 Task: Look for space in Nerekhta, Russia from 4th August, 2023 to 8th August, 2023 for 1 adult in price range Rs.10000 to Rs.15000. Place can be private room with 1  bedroom having 1 bed and 1 bathroom. Property type can be flatguest house, hotel. Amenities needed are: wifi. Booking option can be shelf check-in. Required host language is English.
Action: Mouse moved to (479, 78)
Screenshot: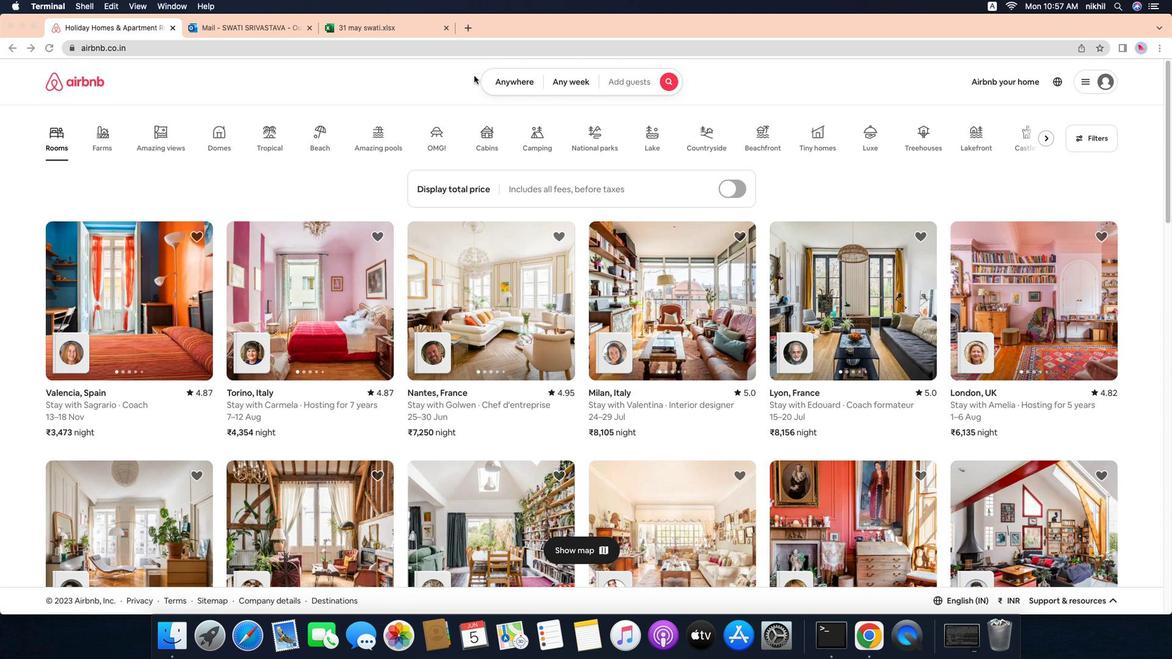 
Action: Mouse pressed left at (479, 78)
Screenshot: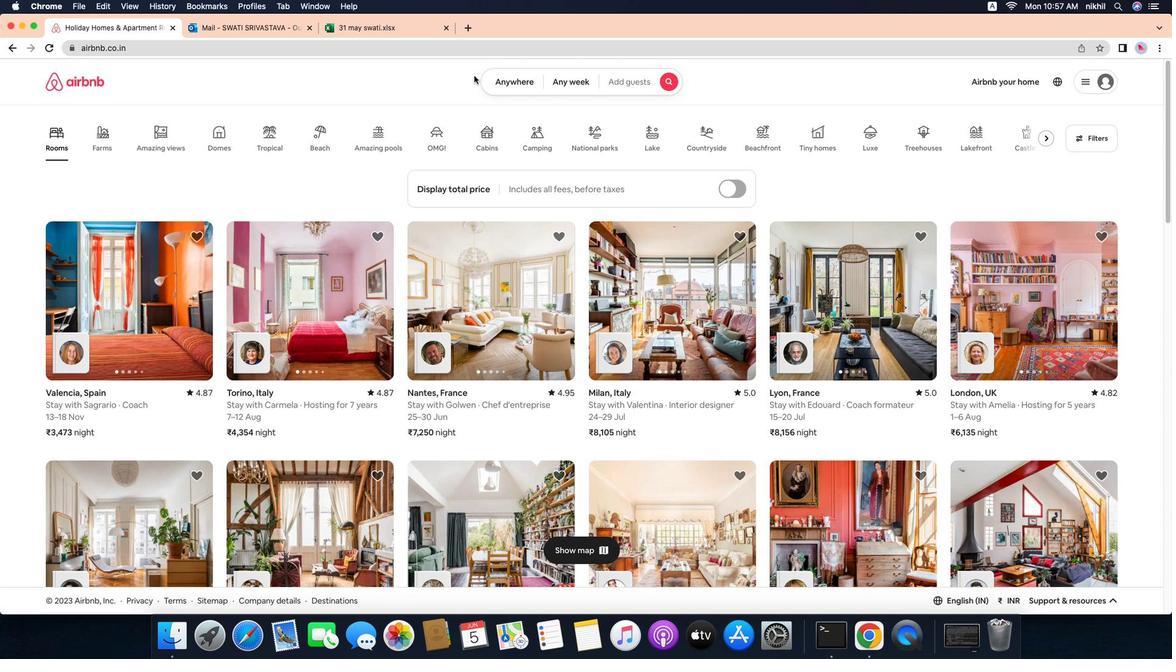 
Action: Mouse moved to (505, 82)
Screenshot: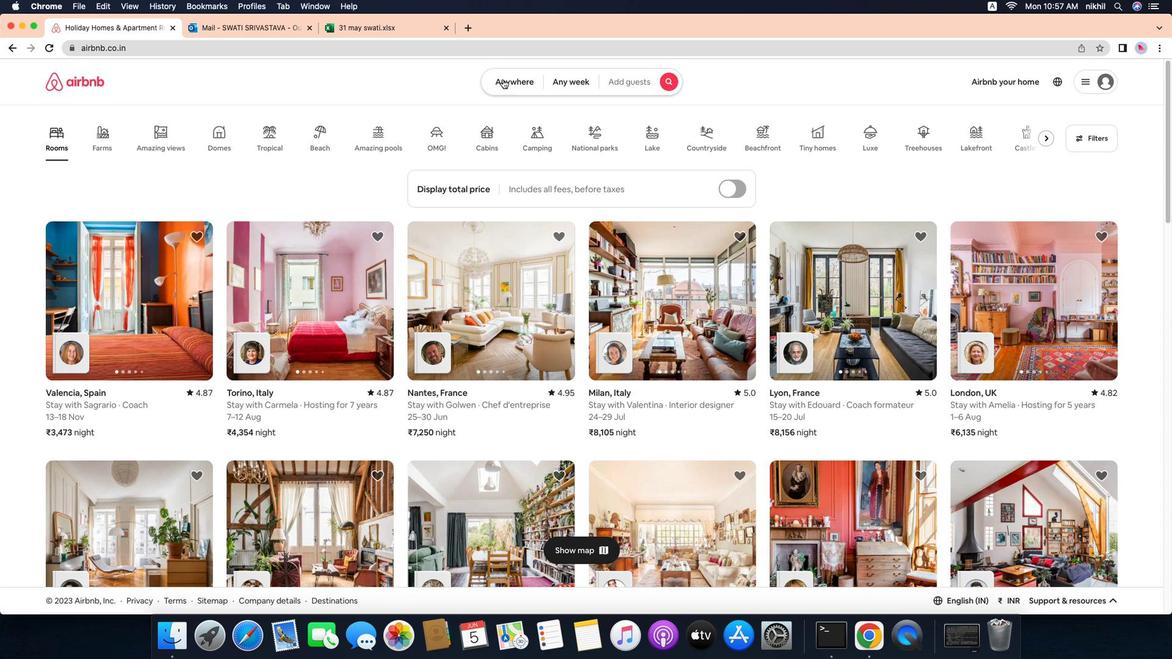 
Action: Mouse pressed left at (505, 82)
Screenshot: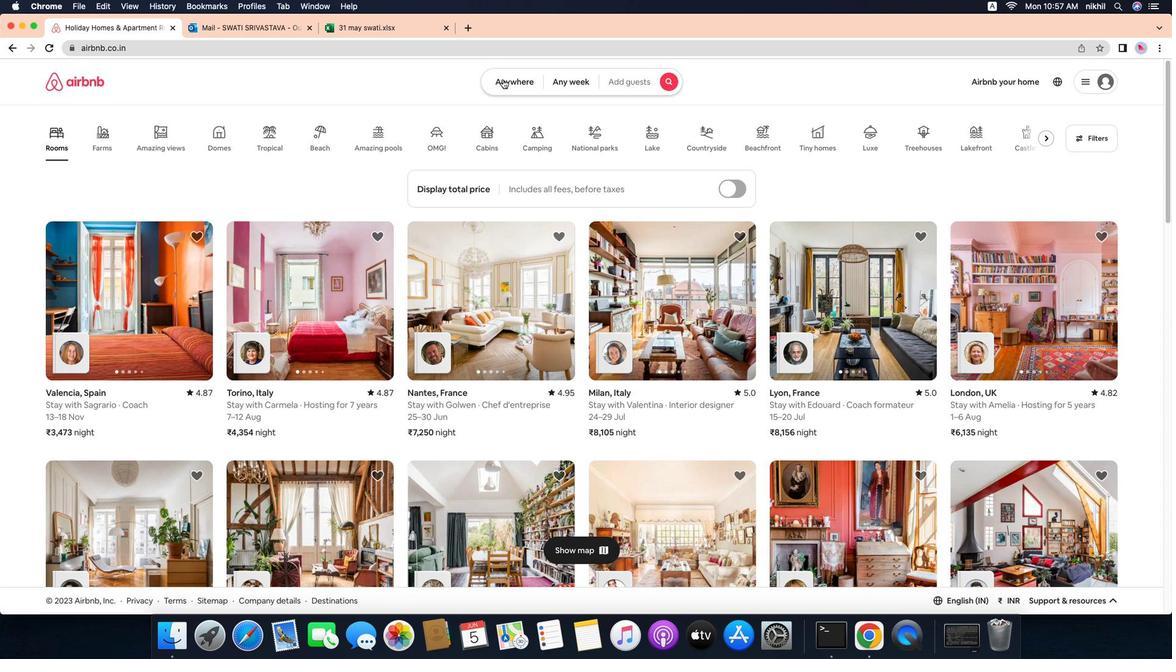 
Action: Mouse moved to (437, 134)
Screenshot: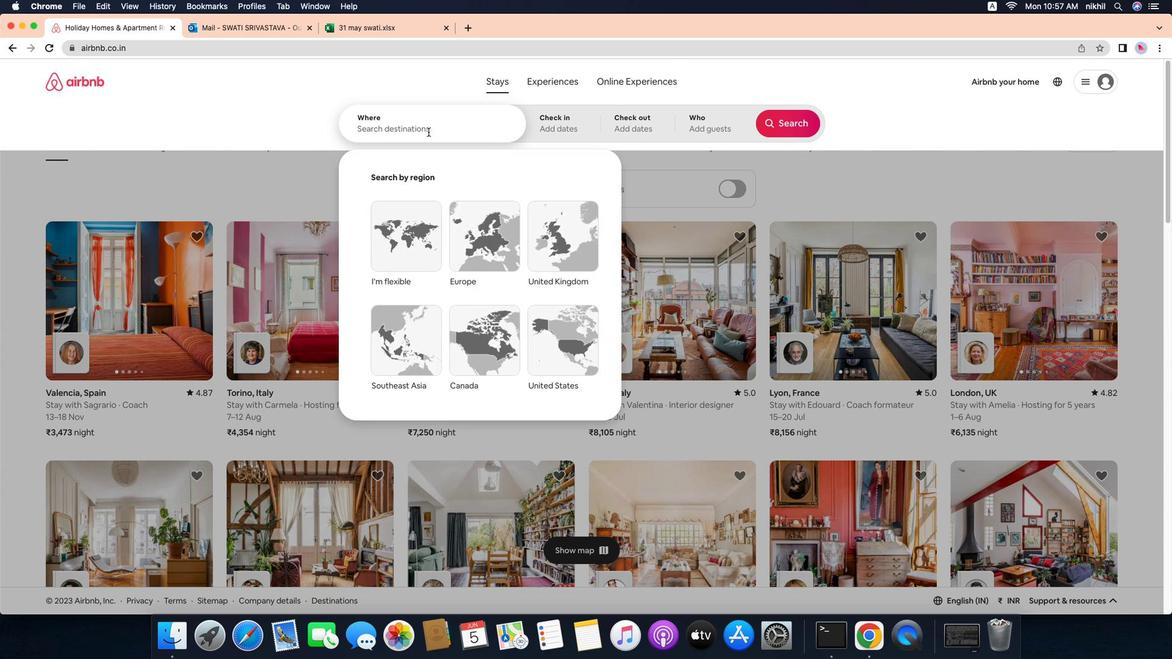 
Action: Mouse pressed left at (437, 134)
Screenshot: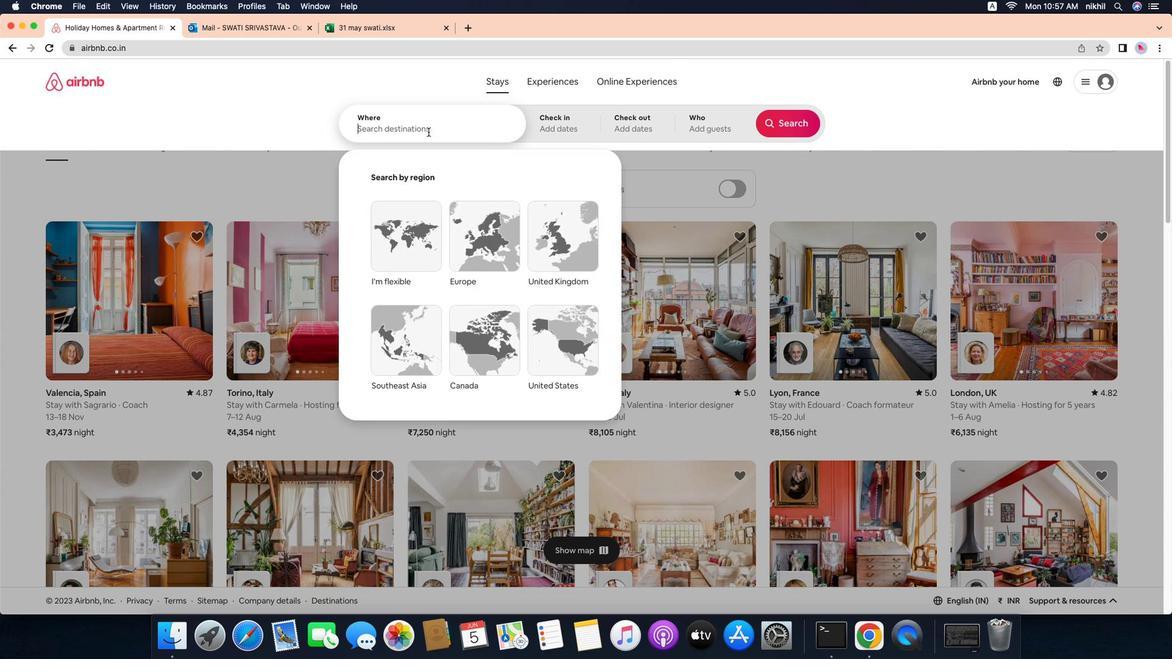 
Action: Key pressed Key.caps_lock'N'Key.caps_lock'e''r''e''k''h''t''a'','Key.spaceKey.caps_lock'R'Key.caps_lock'u''s''s''i''a'Key.enter
Screenshot: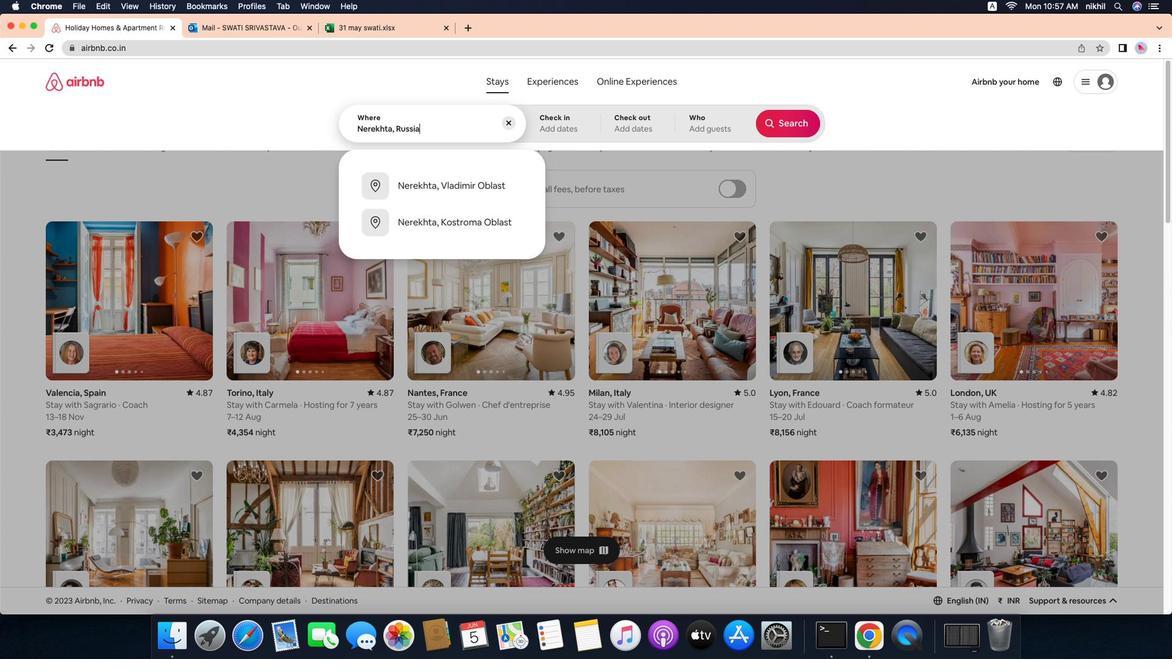 
Action: Mouse moved to (763, 213)
Screenshot: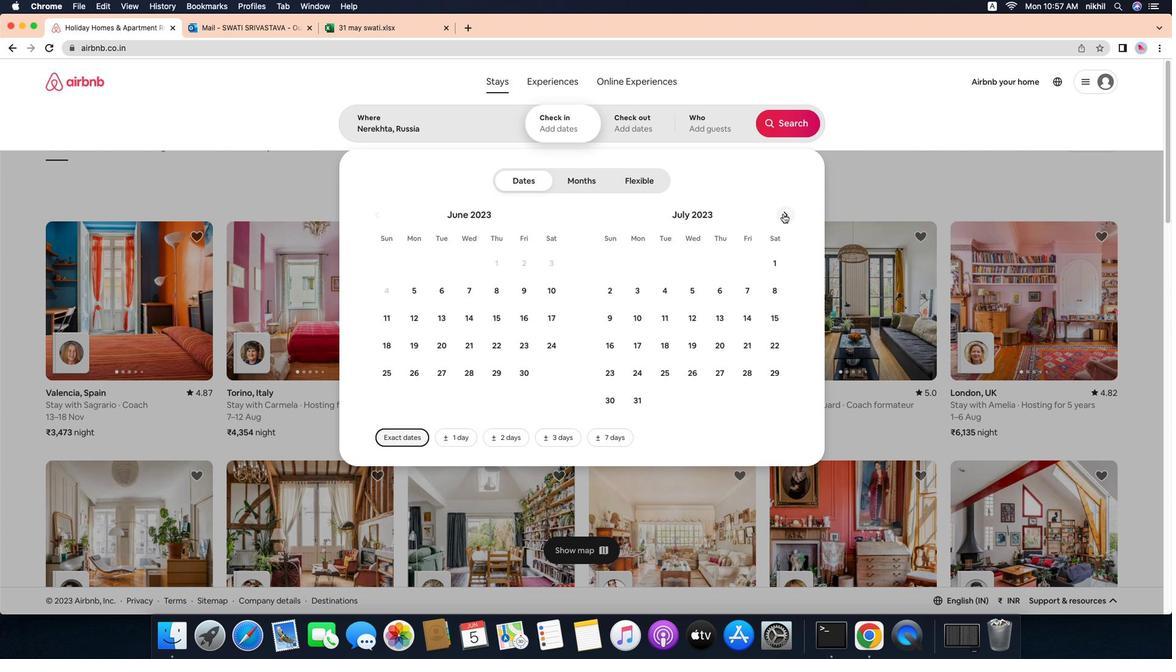
Action: Mouse pressed left at (763, 213)
Screenshot: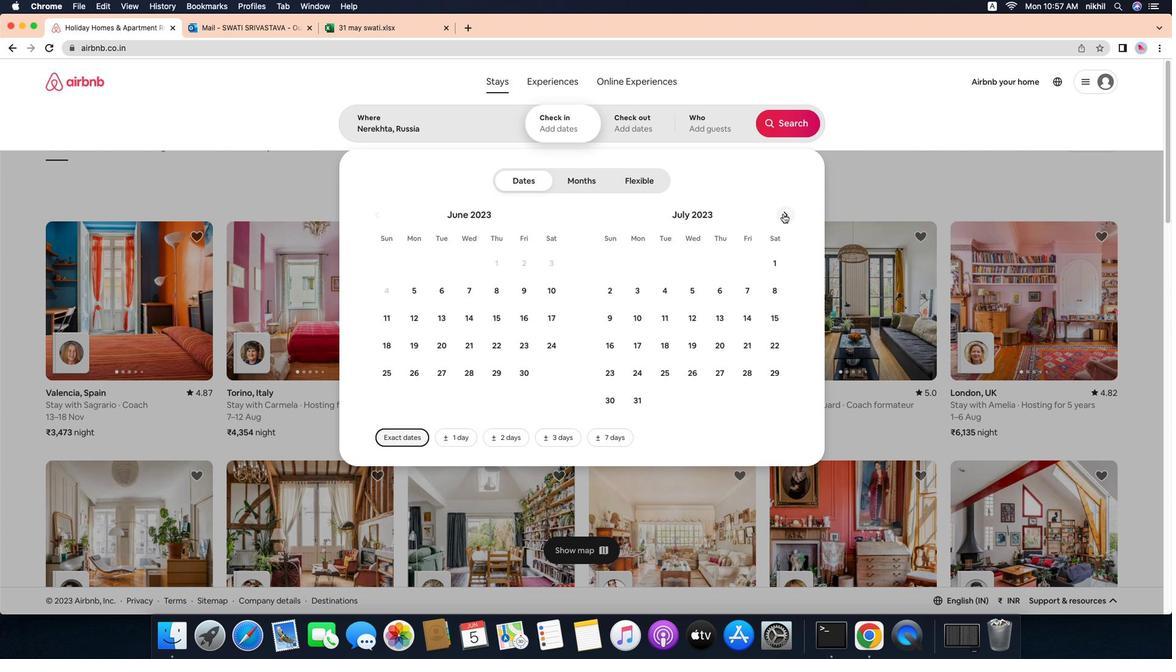 
Action: Mouse moved to (740, 255)
Screenshot: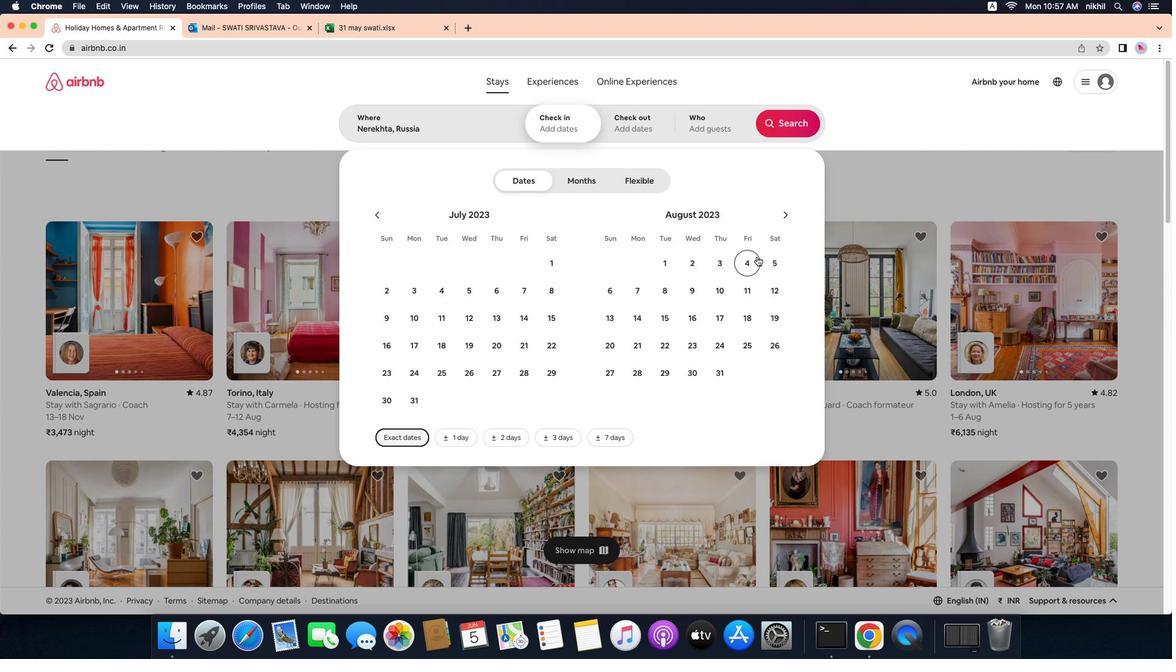 
Action: Mouse pressed left at (740, 255)
Screenshot: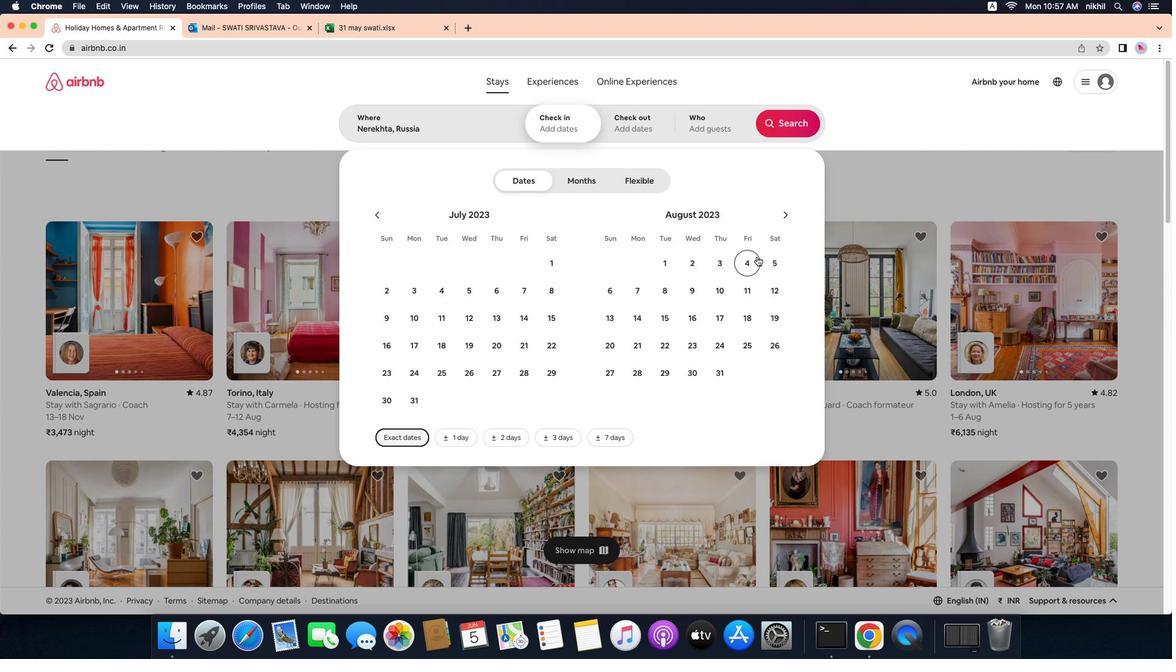 
Action: Mouse moved to (658, 289)
Screenshot: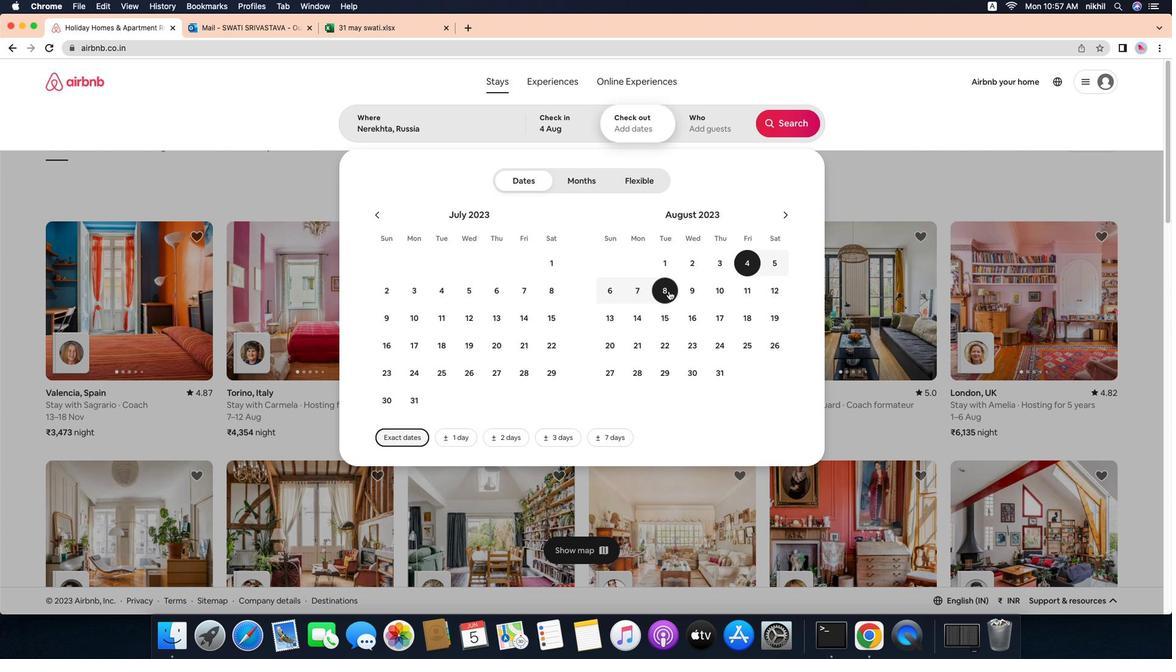 
Action: Mouse pressed left at (658, 289)
Screenshot: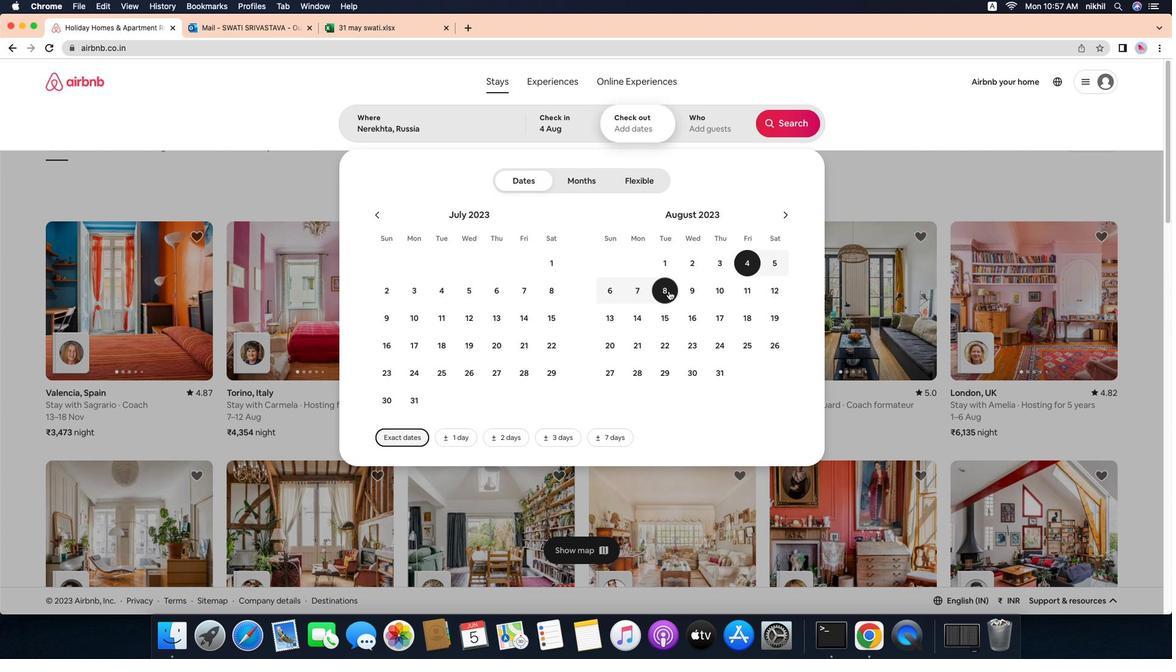 
Action: Mouse moved to (698, 125)
Screenshot: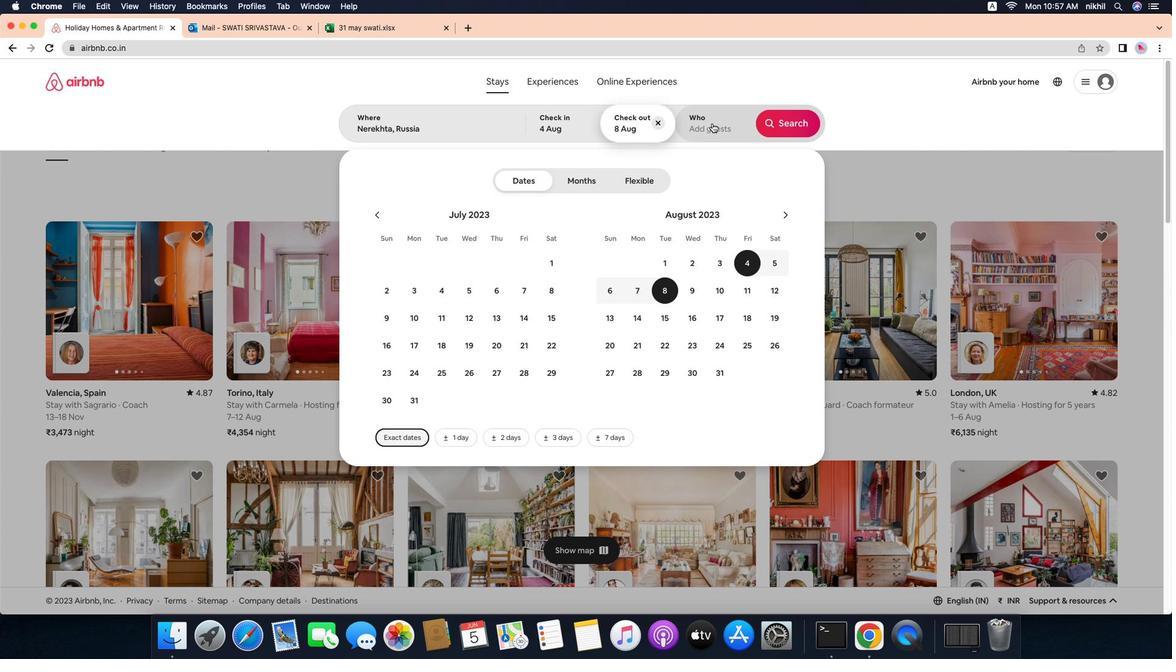 
Action: Mouse pressed left at (698, 125)
Screenshot: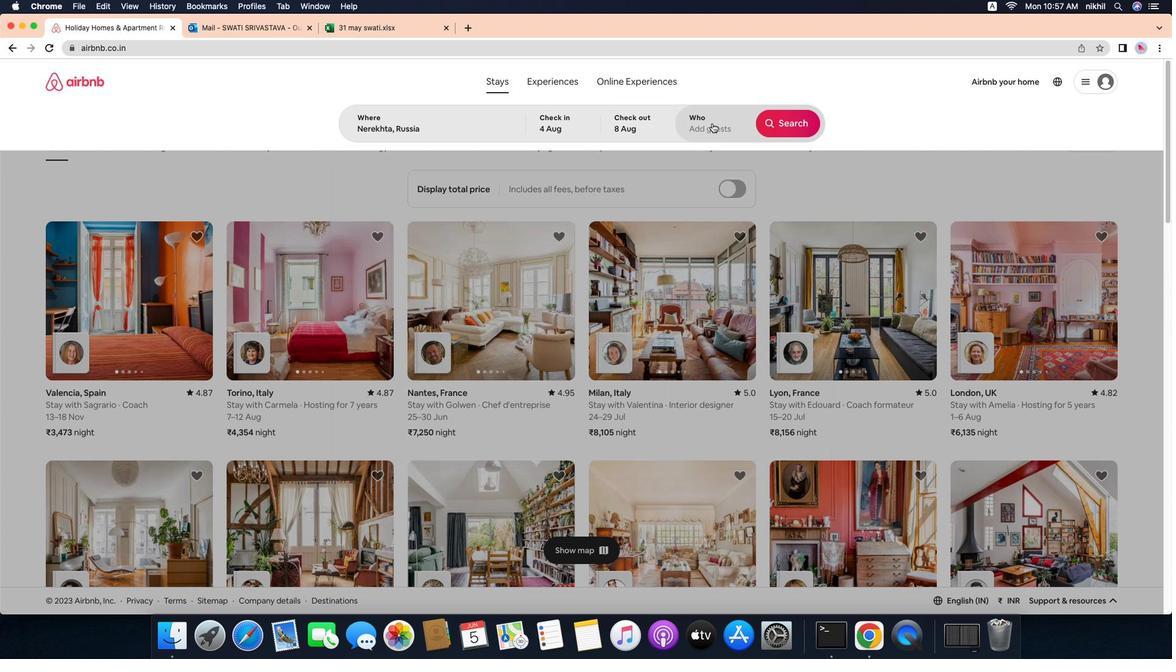 
Action: Mouse moved to (777, 185)
Screenshot: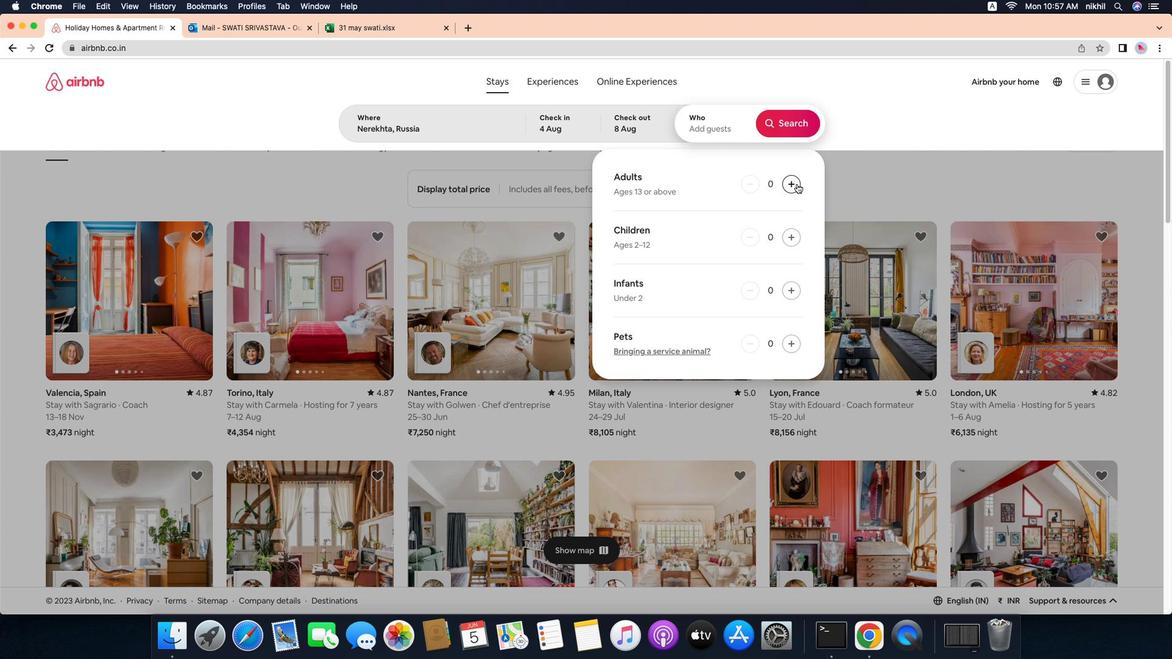 
Action: Mouse pressed left at (777, 185)
Screenshot: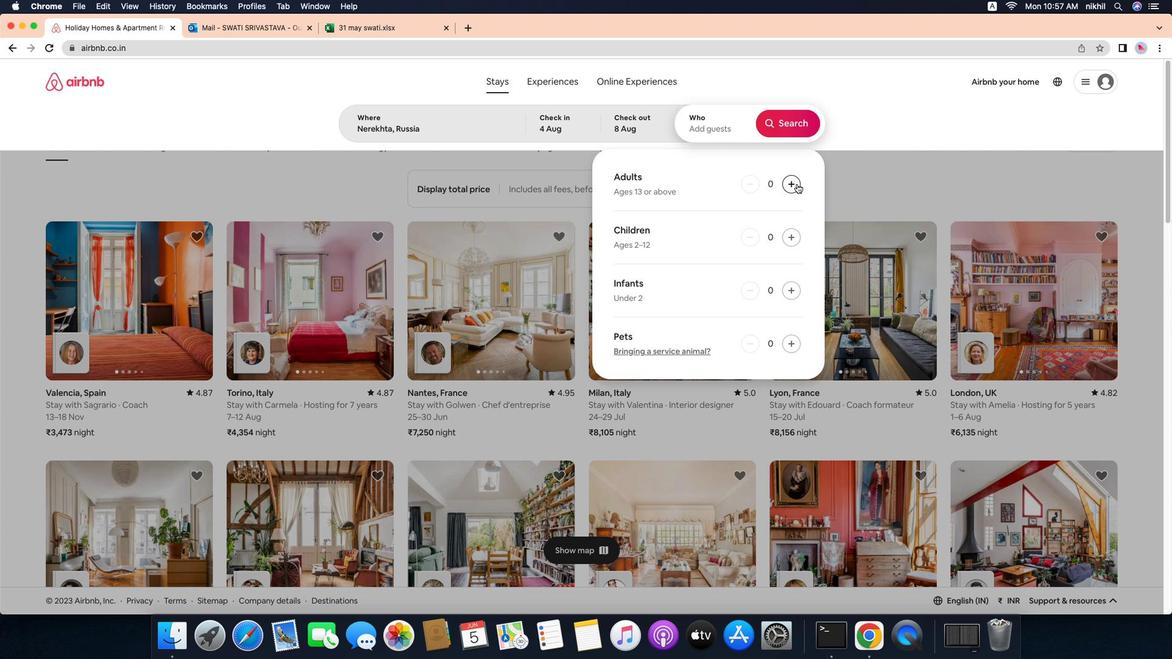 
Action: Mouse moved to (774, 128)
Screenshot: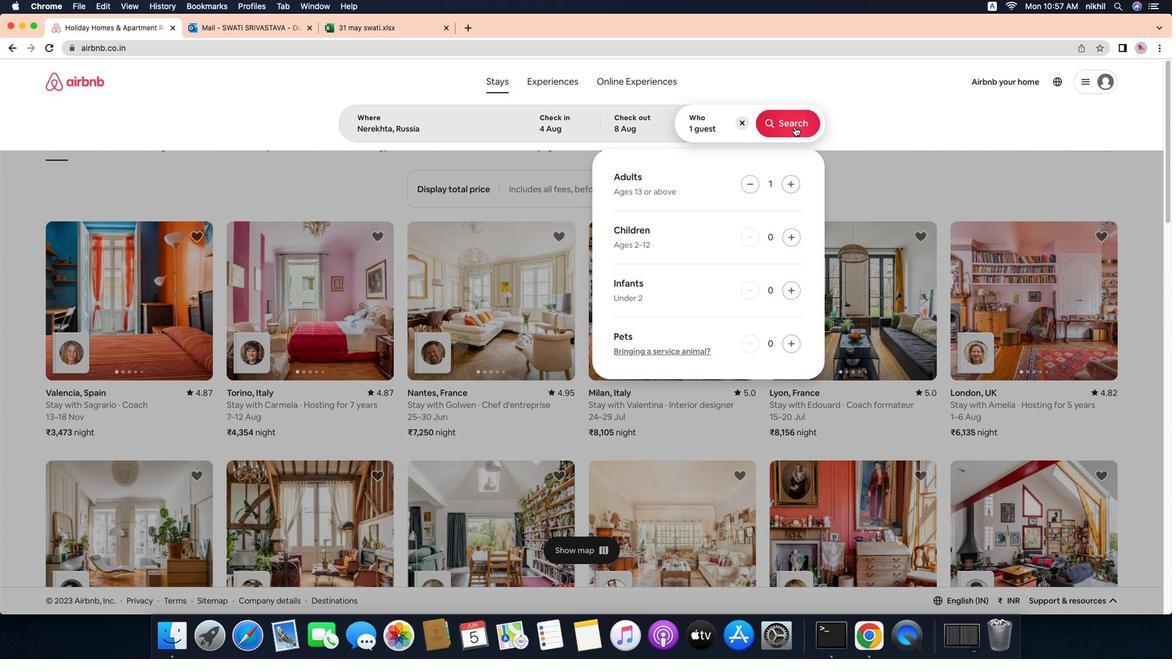 
Action: Mouse pressed left at (774, 128)
Screenshot: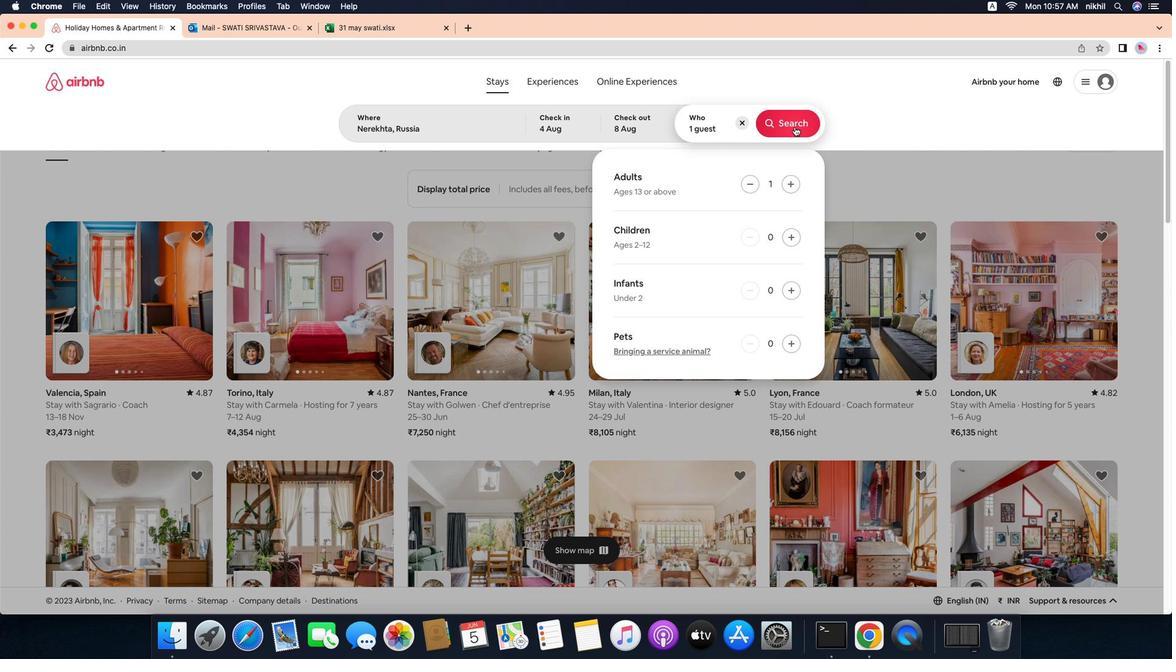 
Action: Mouse moved to (1080, 134)
Screenshot: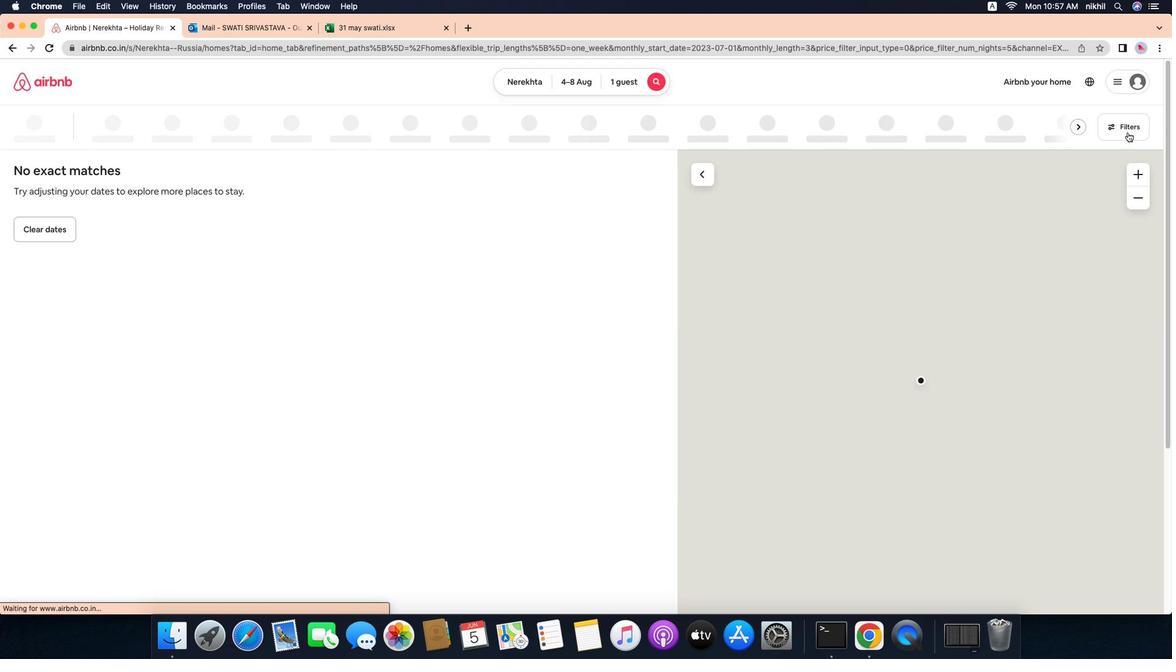 
Action: Mouse pressed left at (1080, 134)
Screenshot: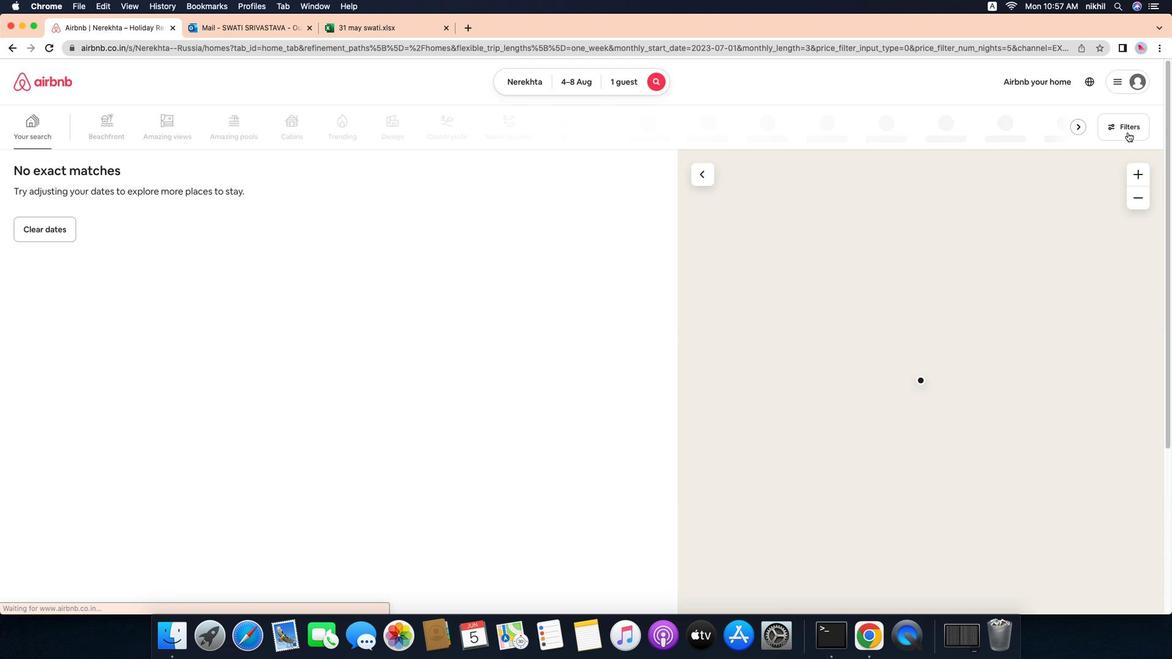 
Action: Mouse moved to (478, 397)
Screenshot: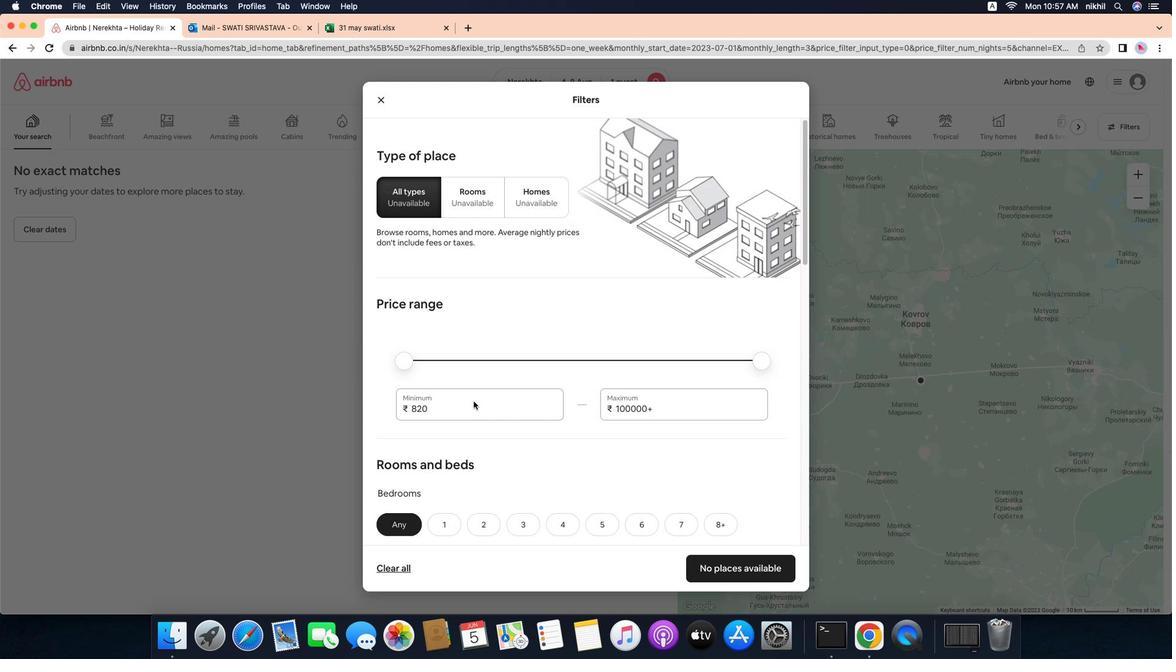 
Action: Mouse pressed left at (478, 397)
Screenshot: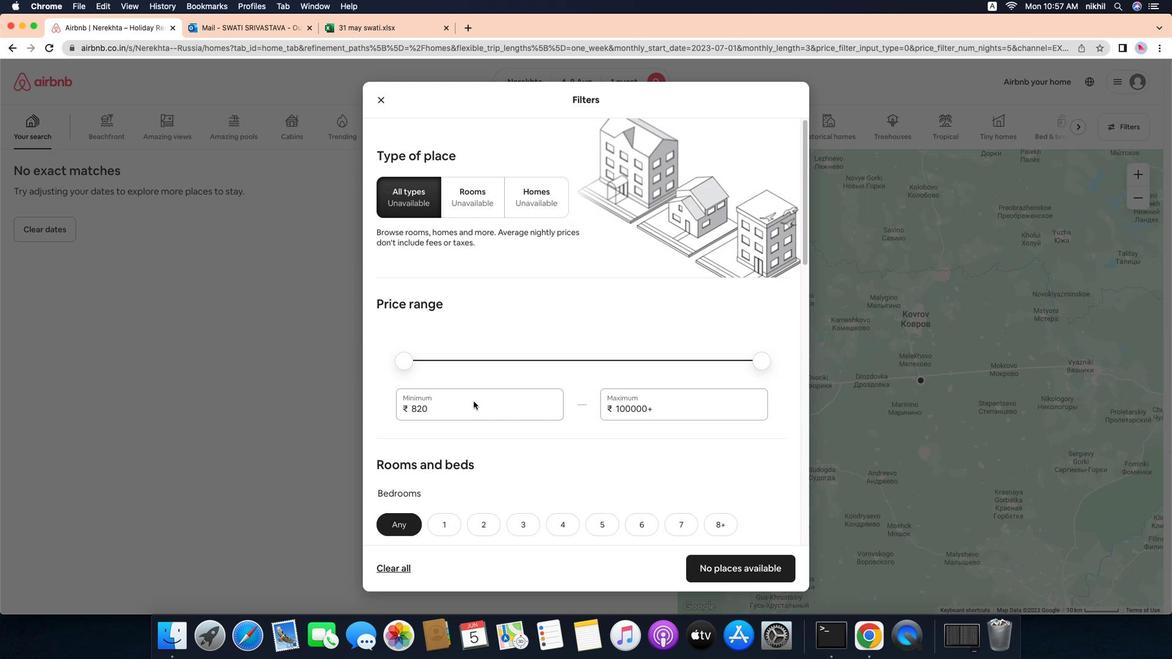 
Action: Key pressed Key.backspaceKey.backspaceKey.backspaceKey.backspaceKey.backspace'1''0''0''0''0'
Screenshot: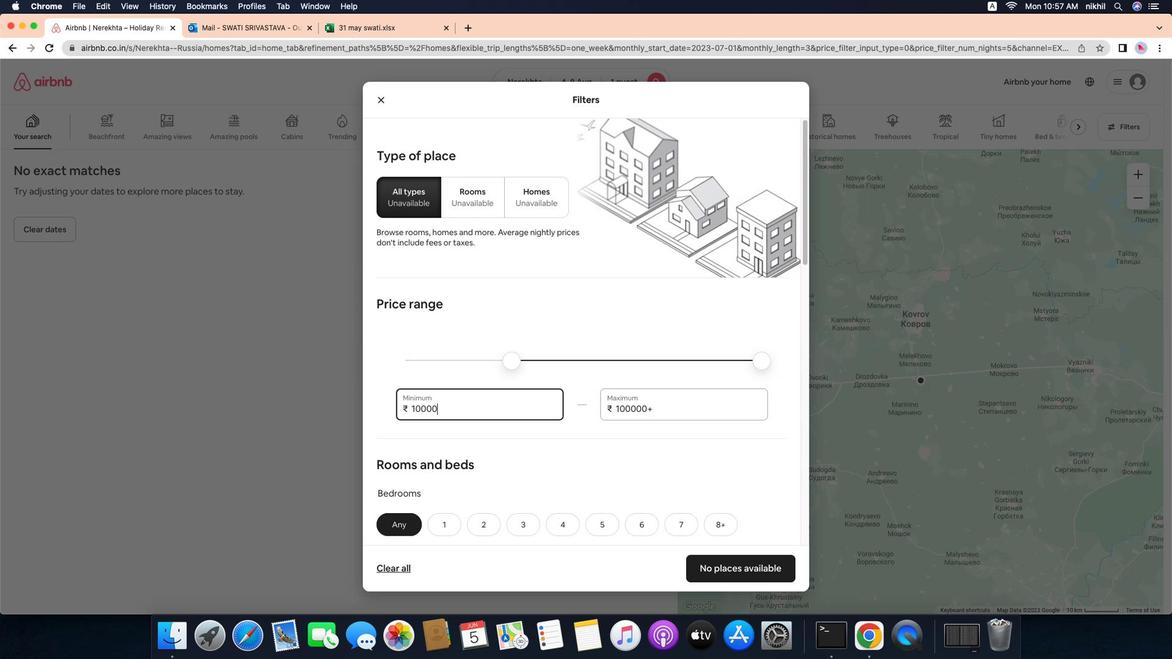 
Action: Mouse moved to (655, 408)
Screenshot: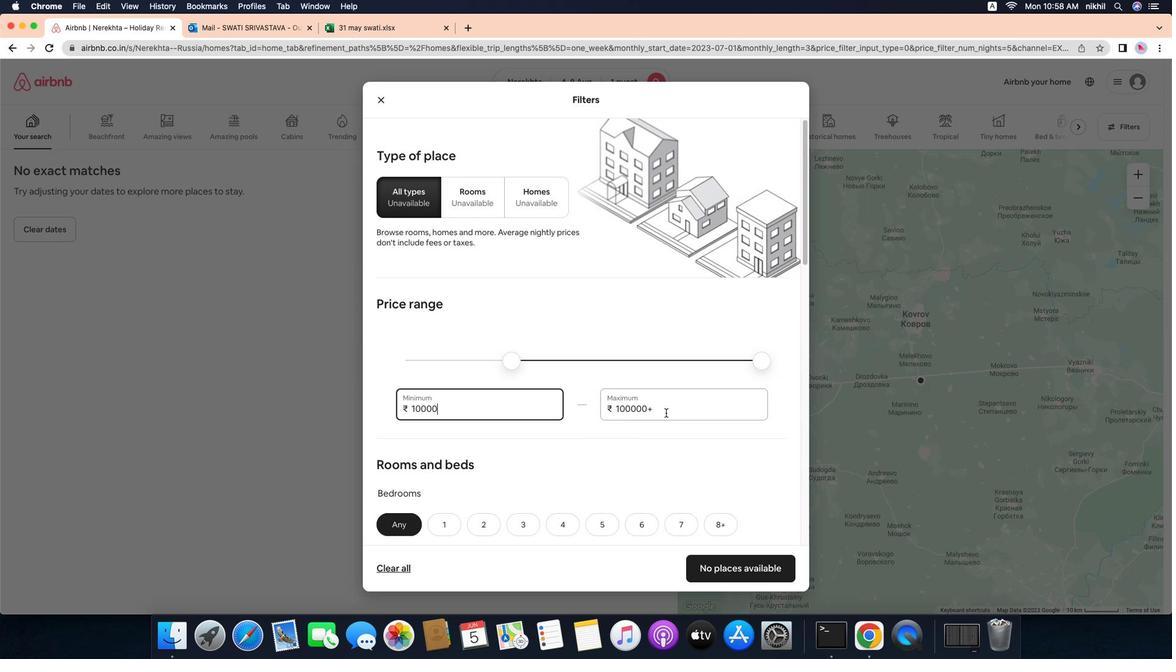 
Action: Mouse pressed left at (655, 408)
Screenshot: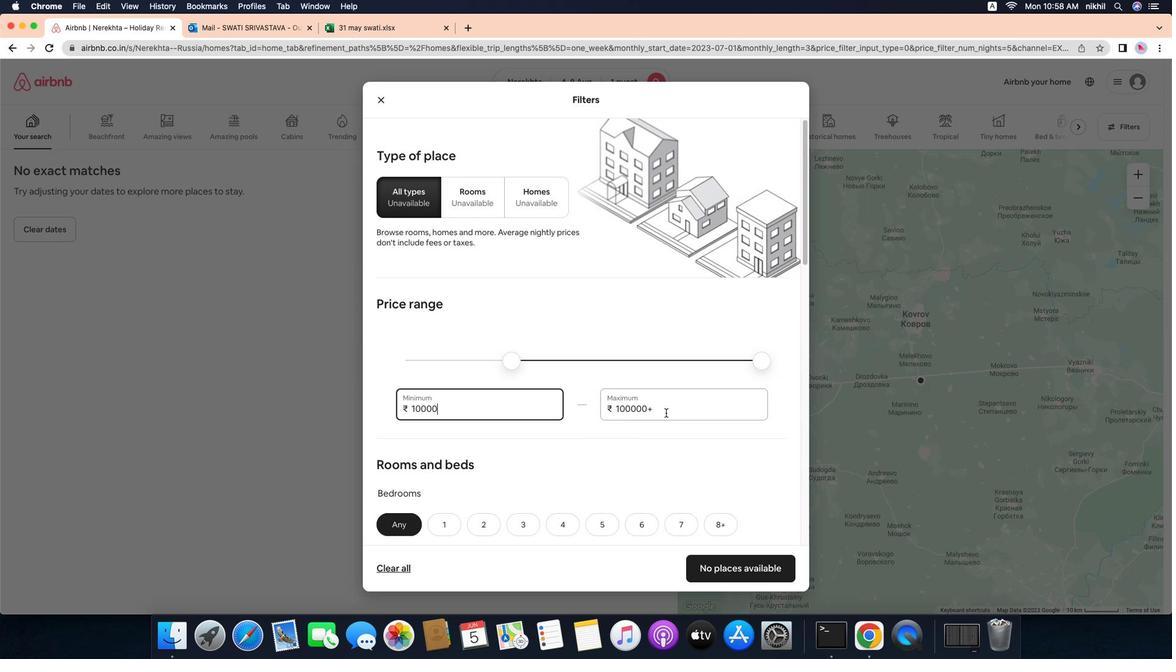 
Action: Mouse moved to (655, 408)
Screenshot: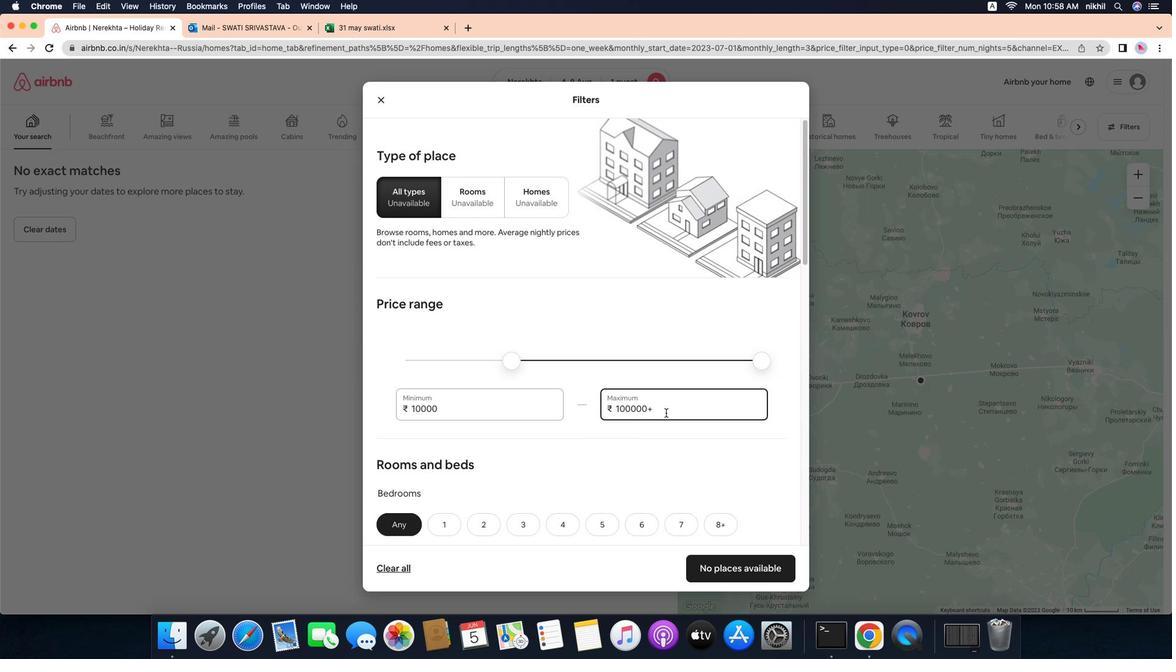 
Action: Key pressed Key.backspaceKey.backspaceKey.backspaceKey.backspaceKey.backspaceKey.backspaceKey.backspaceKey.backspace'1''5''0''0''0'
Screenshot: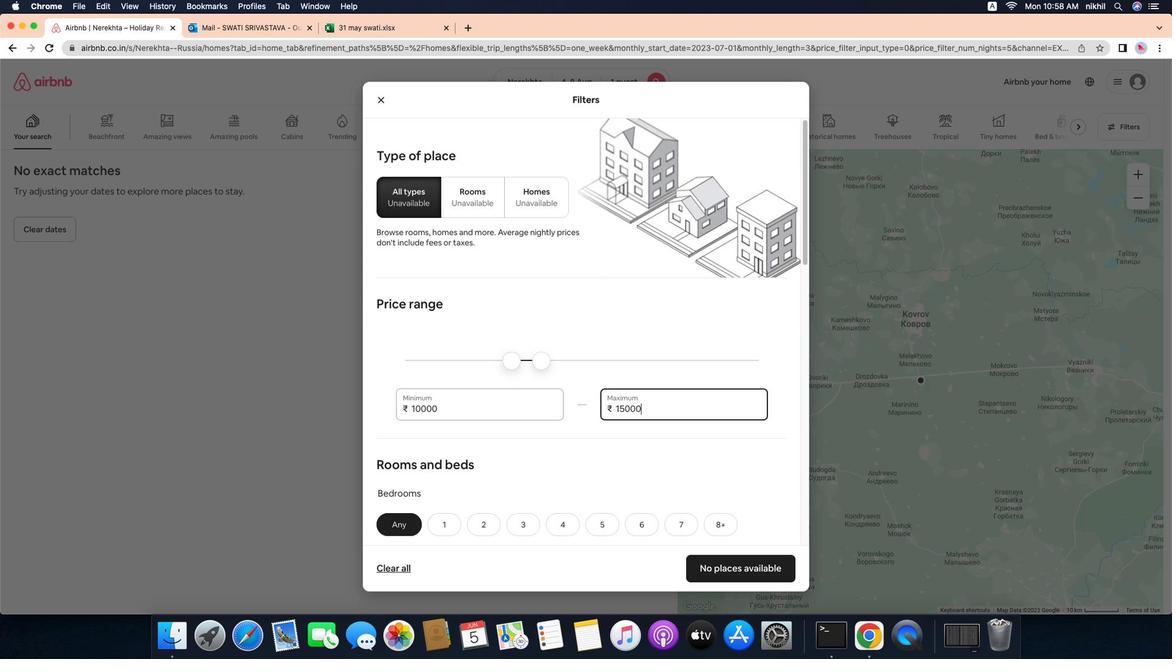 
Action: Mouse moved to (599, 412)
Screenshot: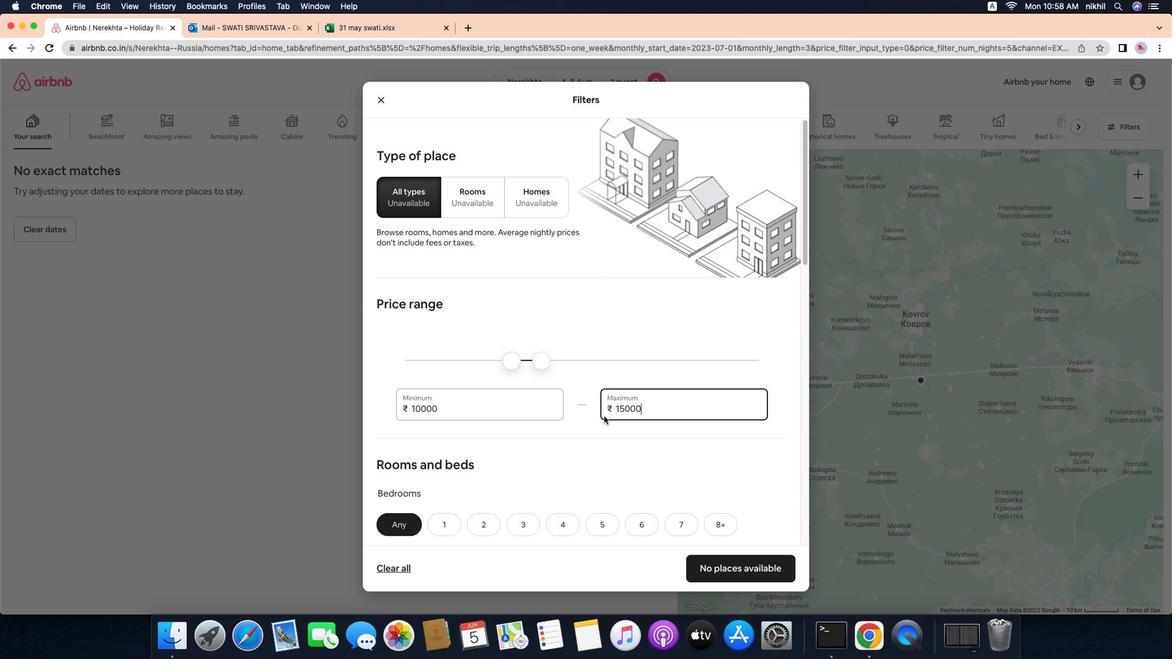 
Action: Mouse scrolled (599, 412) with delta (43, 4)
Screenshot: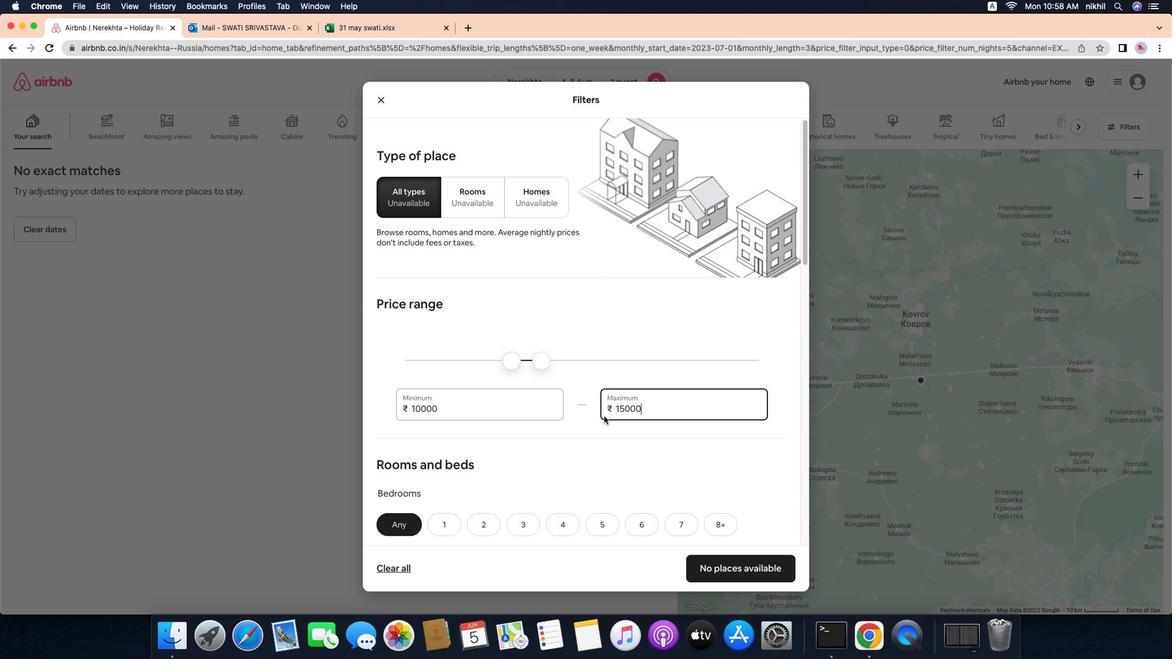 
Action: Mouse scrolled (599, 412) with delta (43, 4)
Screenshot: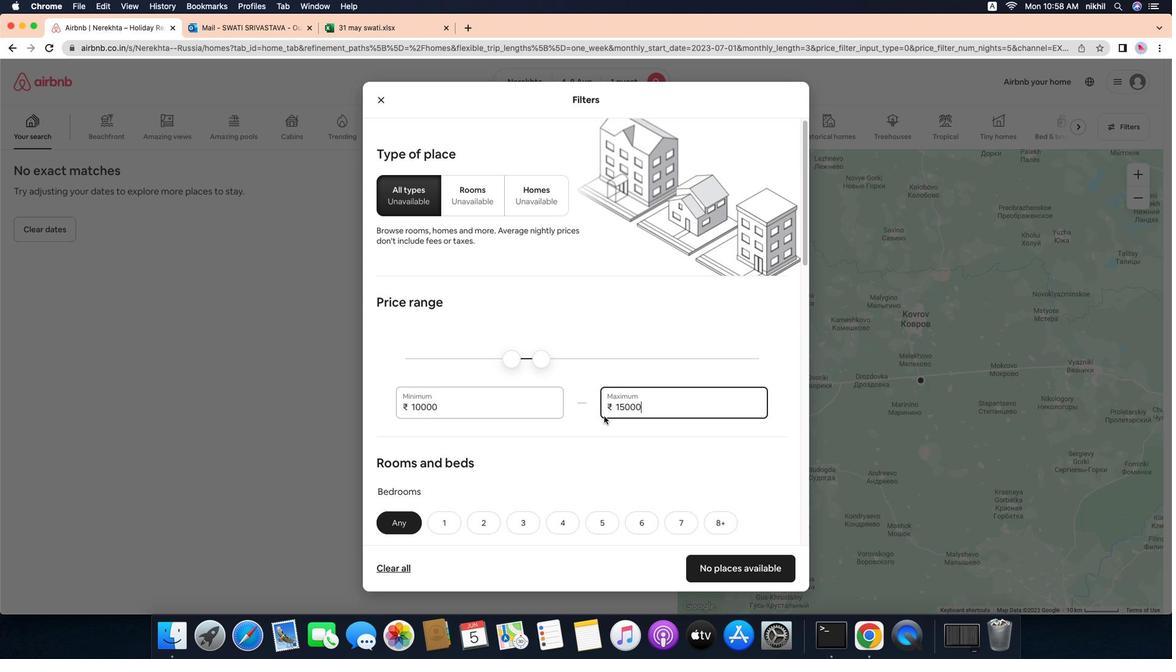 
Action: Mouse scrolled (599, 412) with delta (43, 3)
Screenshot: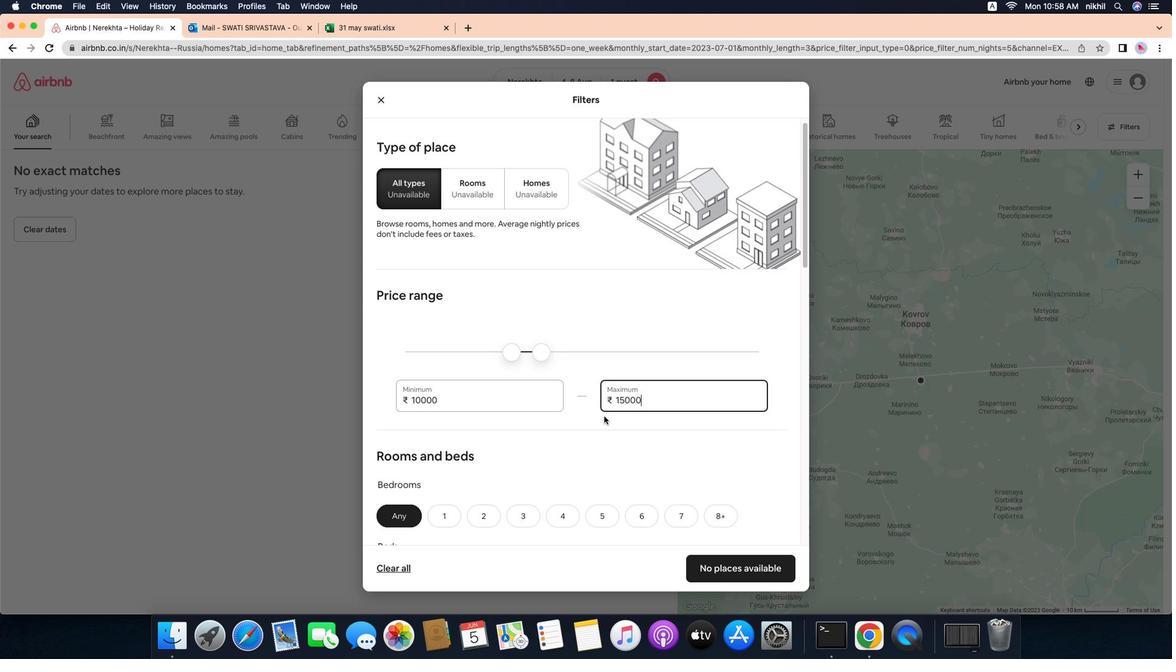 
Action: Mouse scrolled (599, 412) with delta (43, 2)
Screenshot: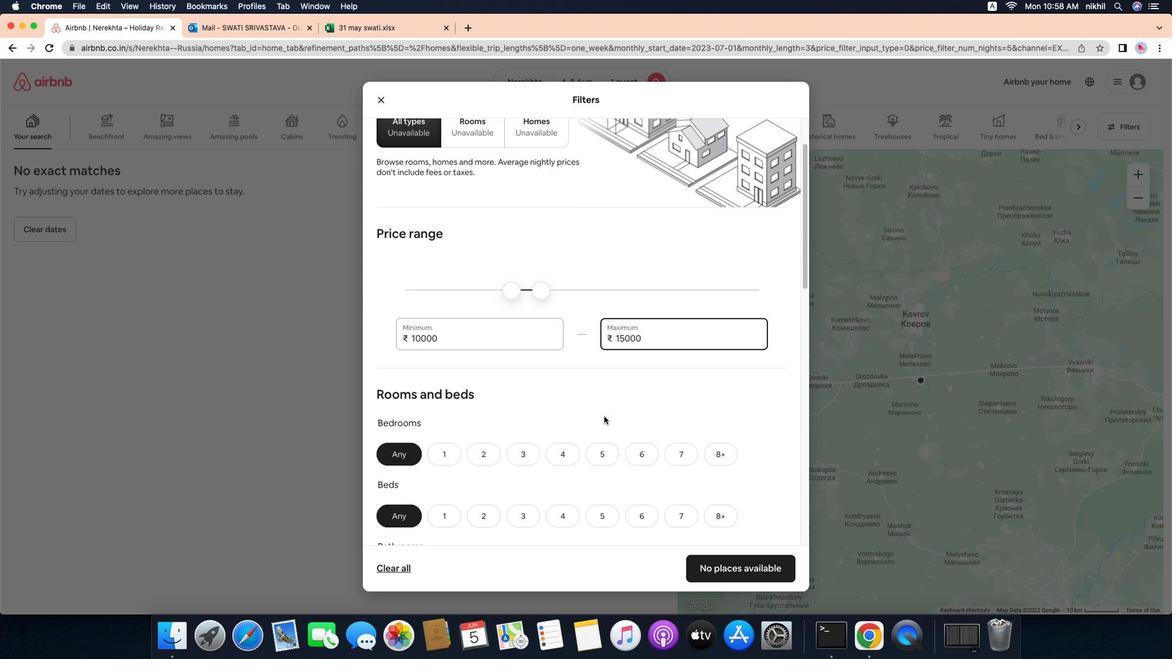 
Action: Mouse moved to (458, 324)
Screenshot: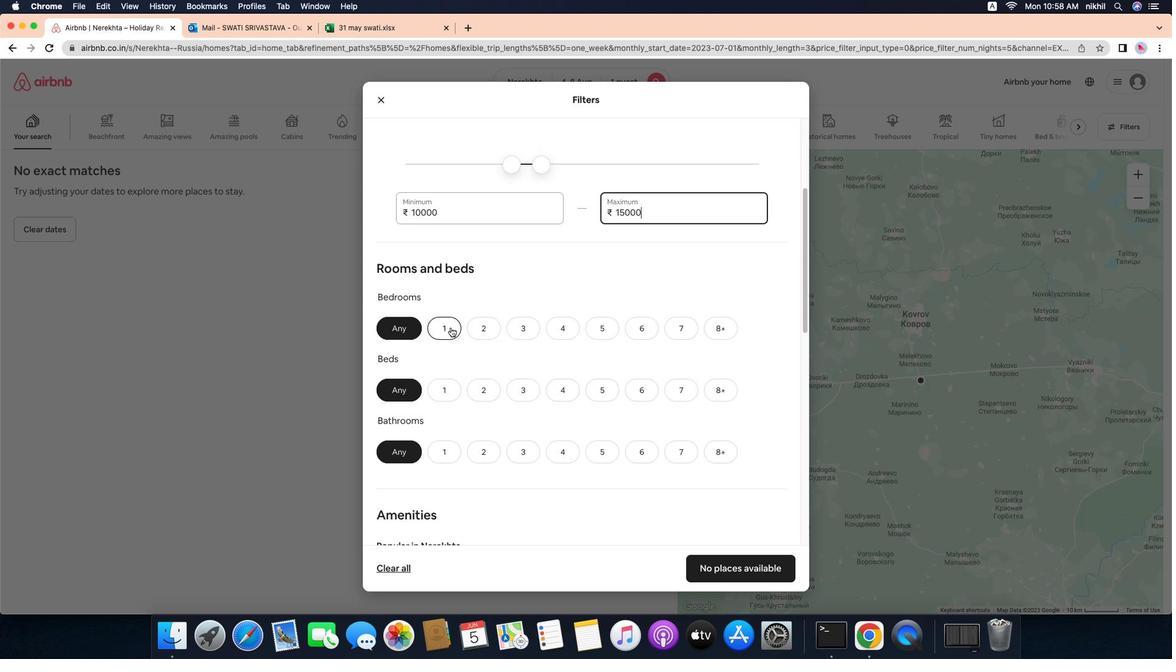 
Action: Mouse pressed left at (458, 324)
Screenshot: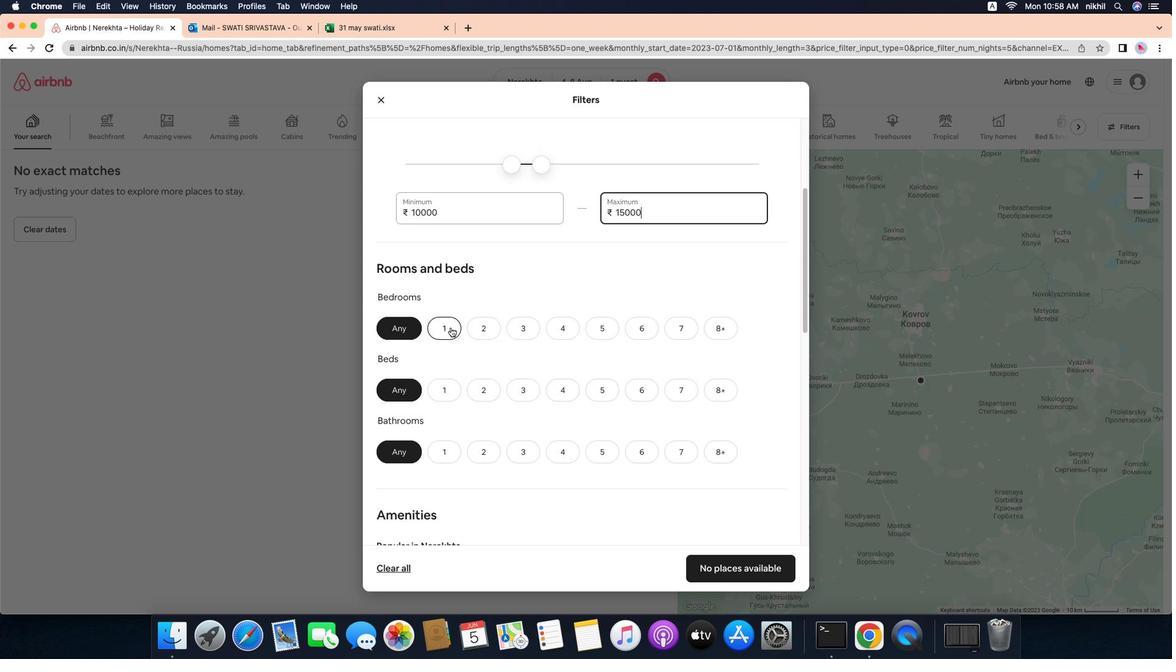 
Action: Mouse moved to (443, 388)
Screenshot: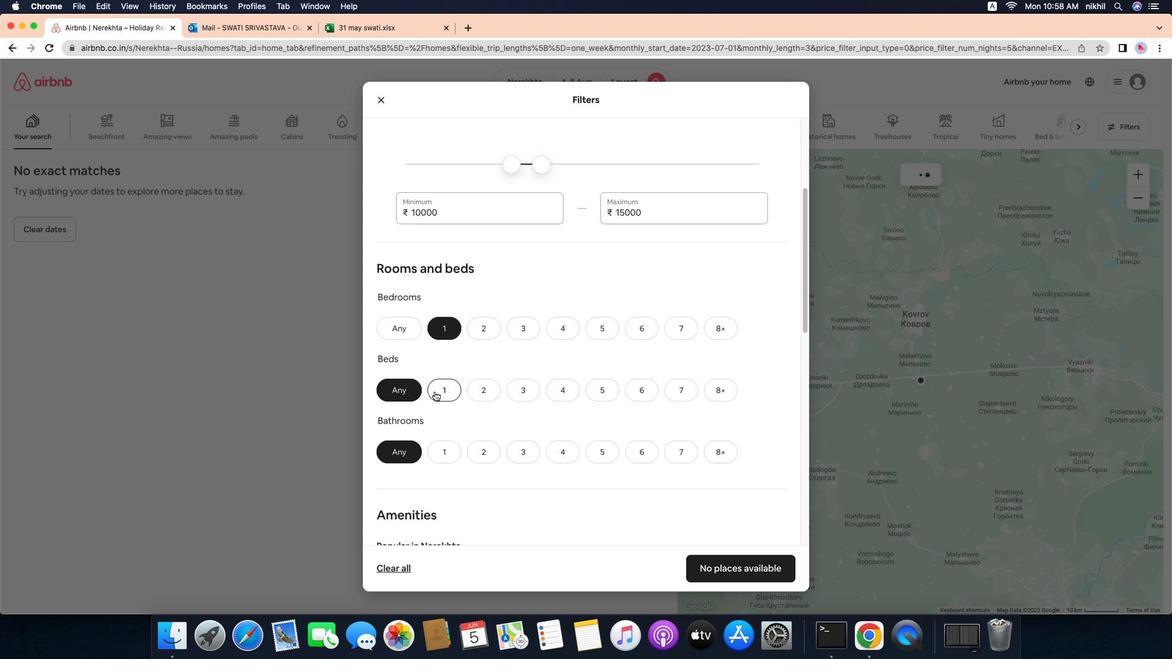 
Action: Mouse pressed left at (443, 388)
Screenshot: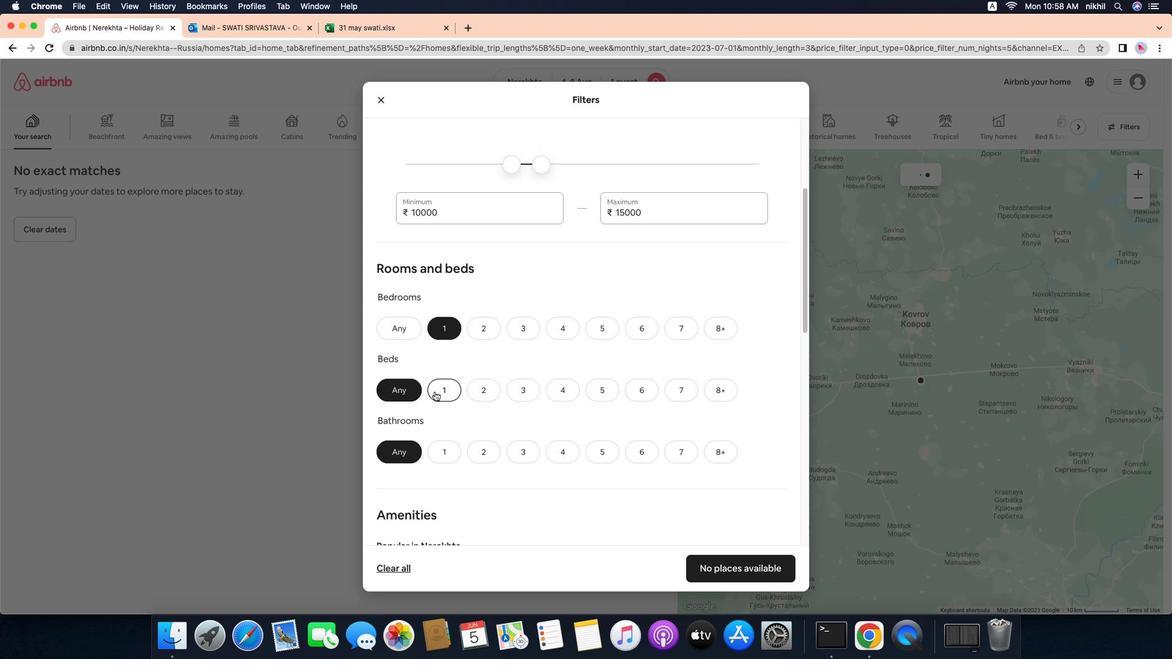 
Action: Mouse moved to (459, 444)
Screenshot: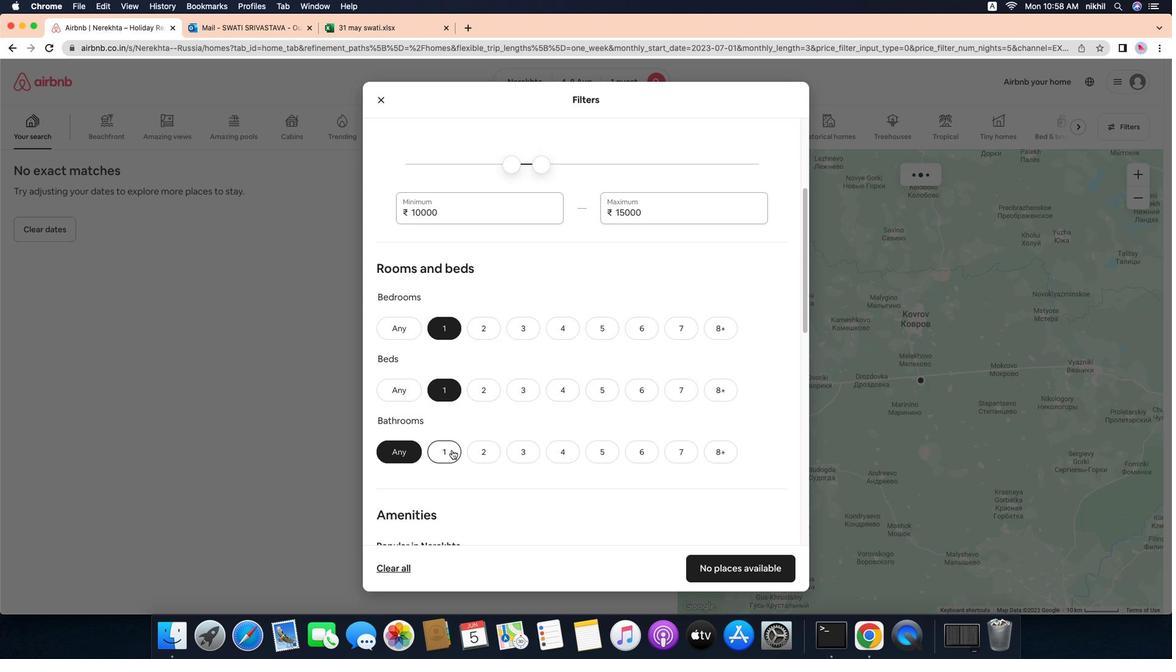 
Action: Mouse pressed left at (459, 444)
Screenshot: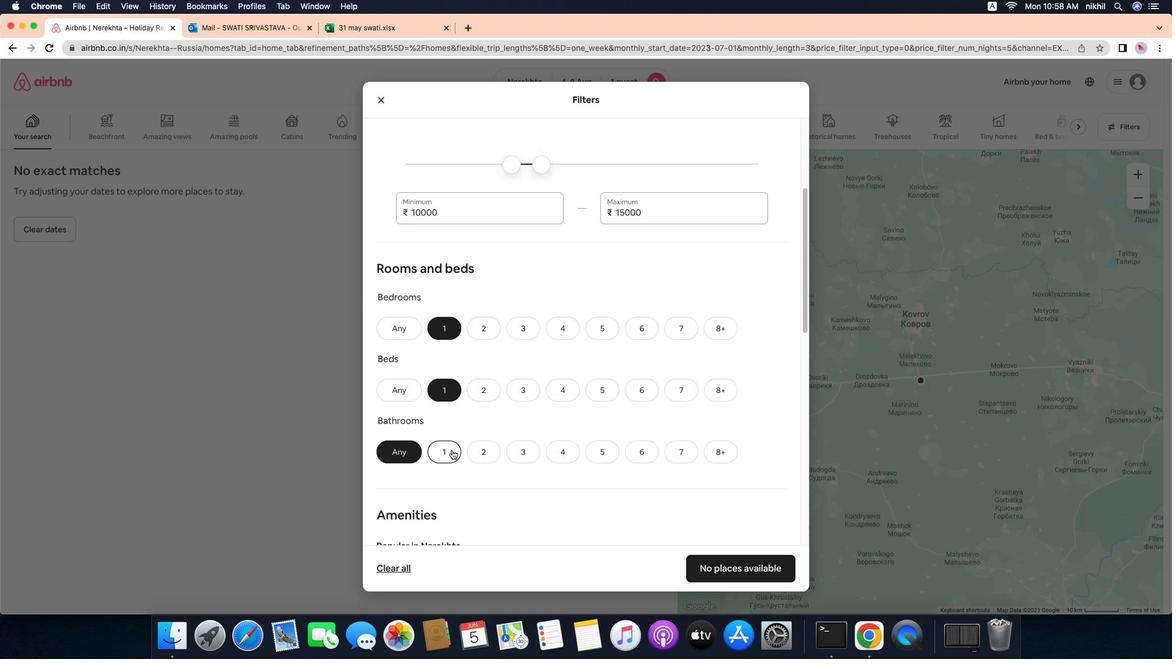 
Action: Mouse moved to (561, 425)
Screenshot: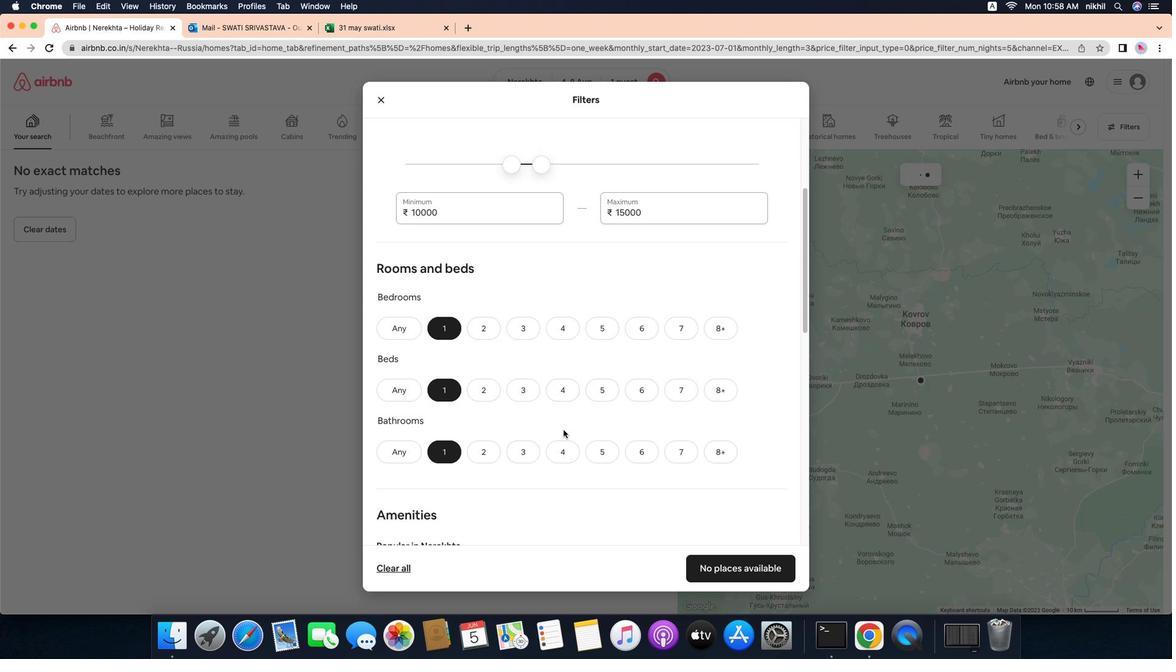 
Action: Mouse scrolled (561, 425) with delta (43, 4)
Screenshot: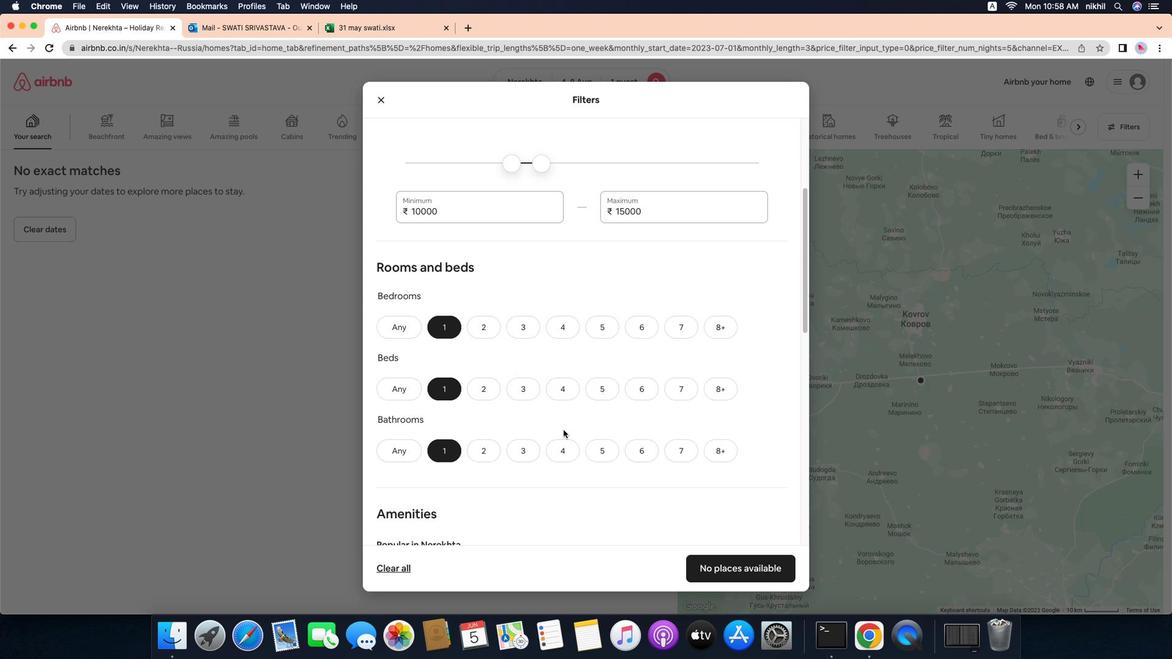 
Action: Mouse scrolled (561, 425) with delta (43, 4)
Screenshot: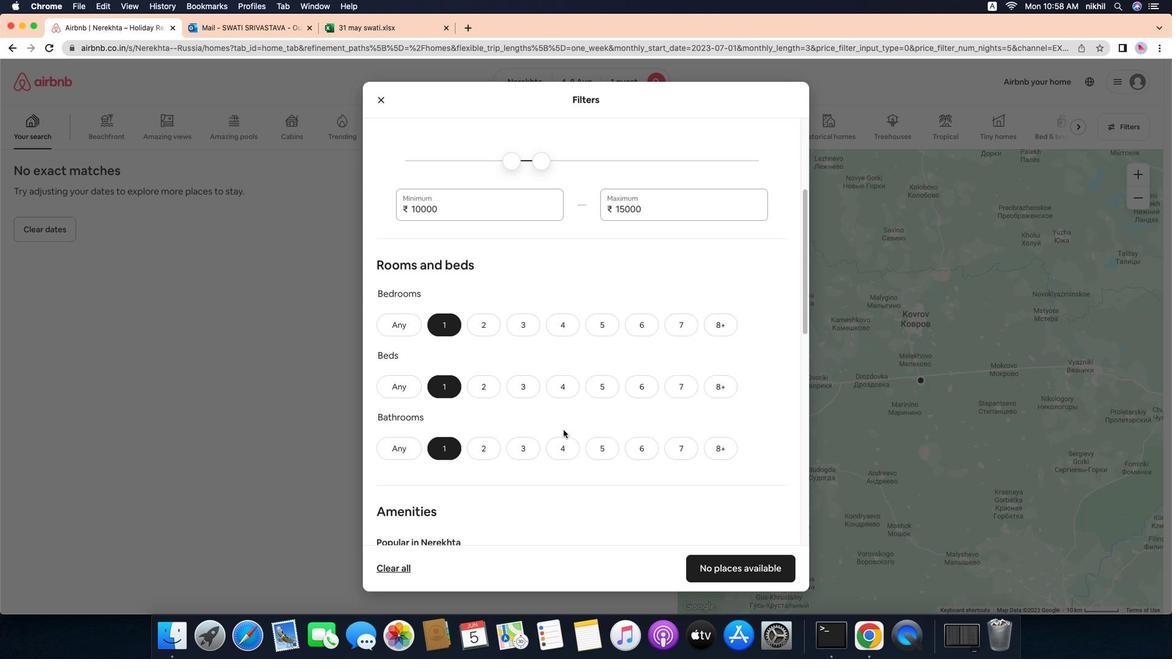
Action: Mouse scrolled (561, 425) with delta (43, 3)
Screenshot: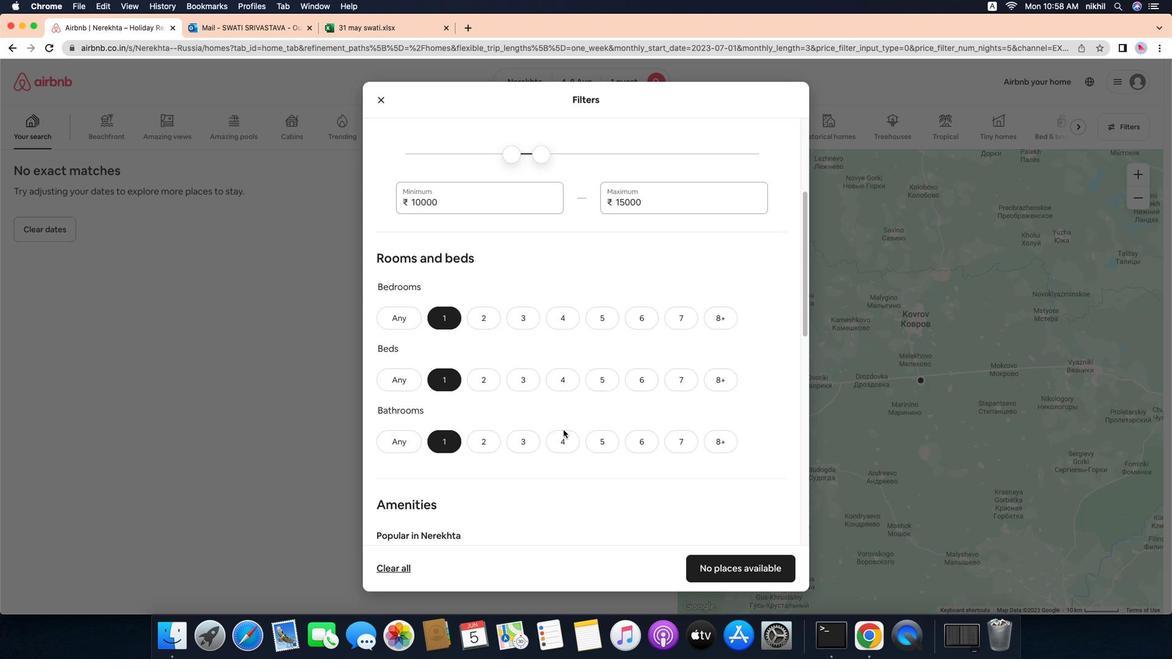 
Action: Mouse scrolled (561, 425) with delta (43, 4)
Screenshot: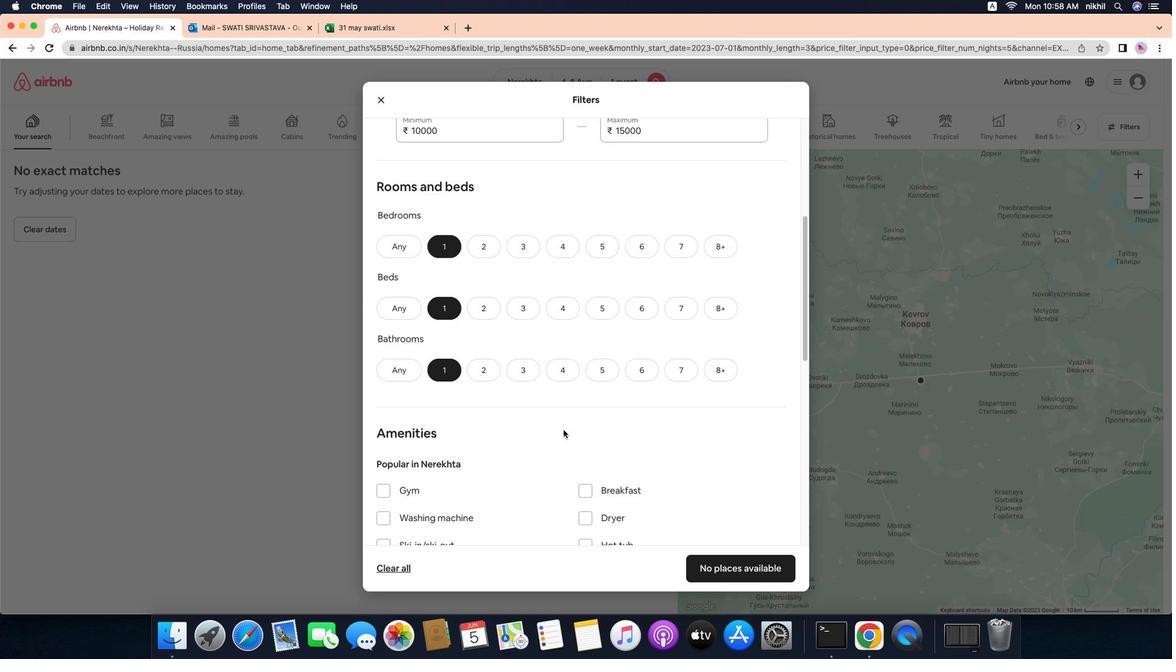 
Action: Mouse scrolled (561, 425) with delta (43, 4)
Screenshot: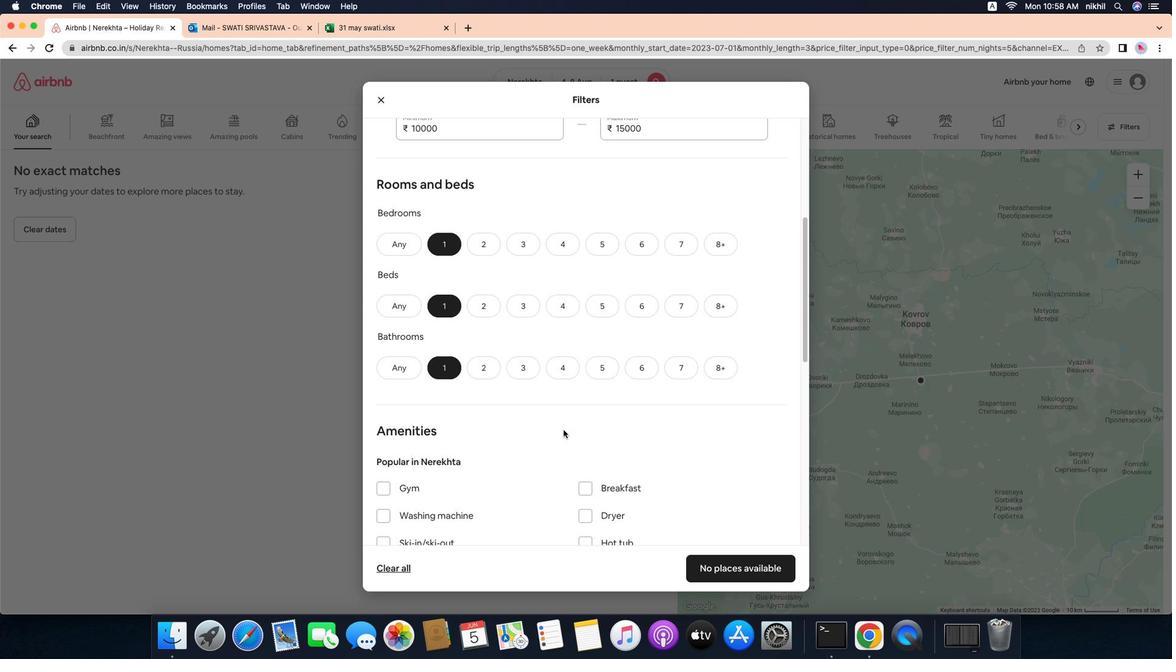 
Action: Mouse scrolled (561, 425) with delta (43, 4)
Screenshot: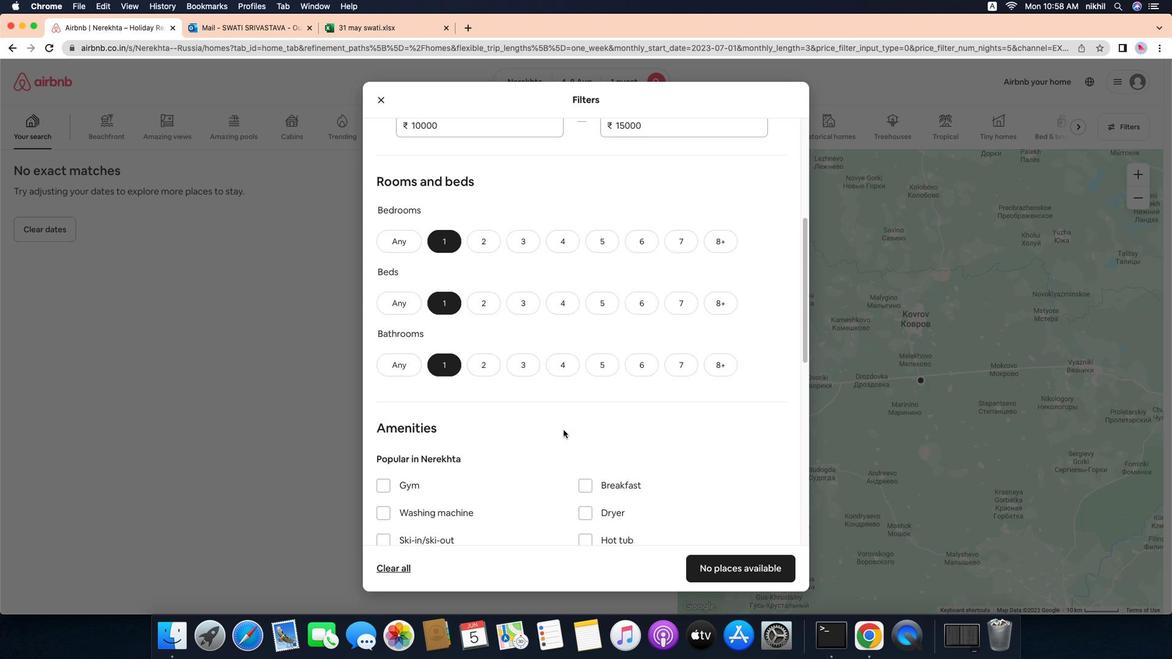 
Action: Mouse scrolled (561, 425) with delta (43, 4)
Screenshot: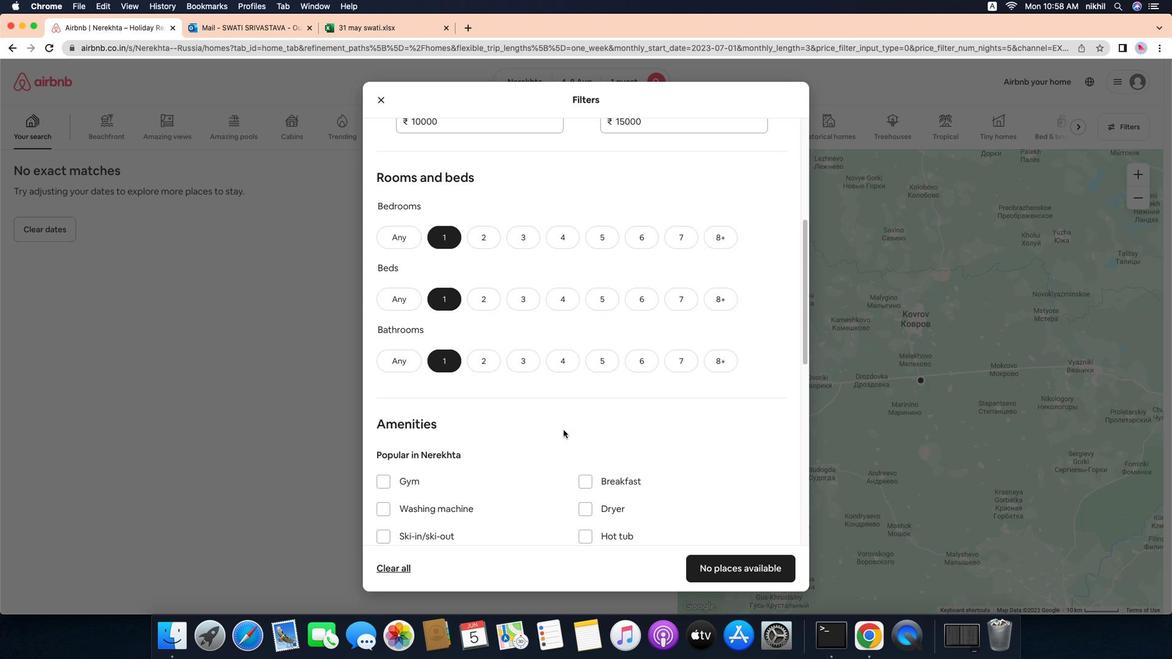 
Action: Mouse moved to (508, 484)
Screenshot: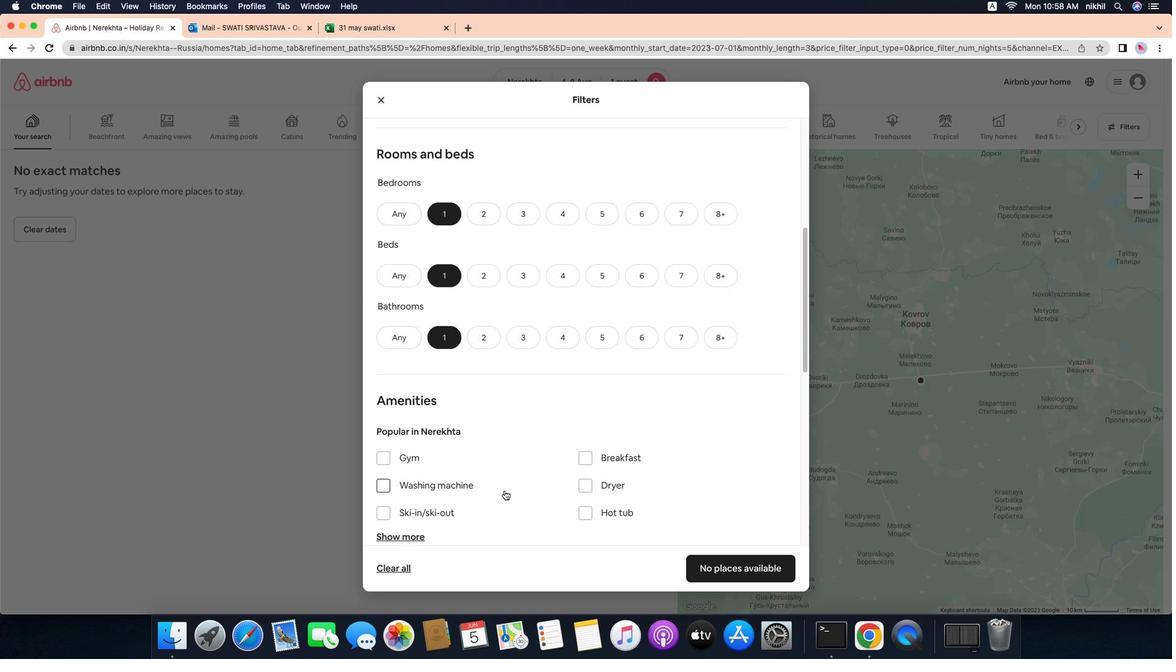 
Action: Mouse scrolled (508, 484) with delta (43, 4)
Screenshot: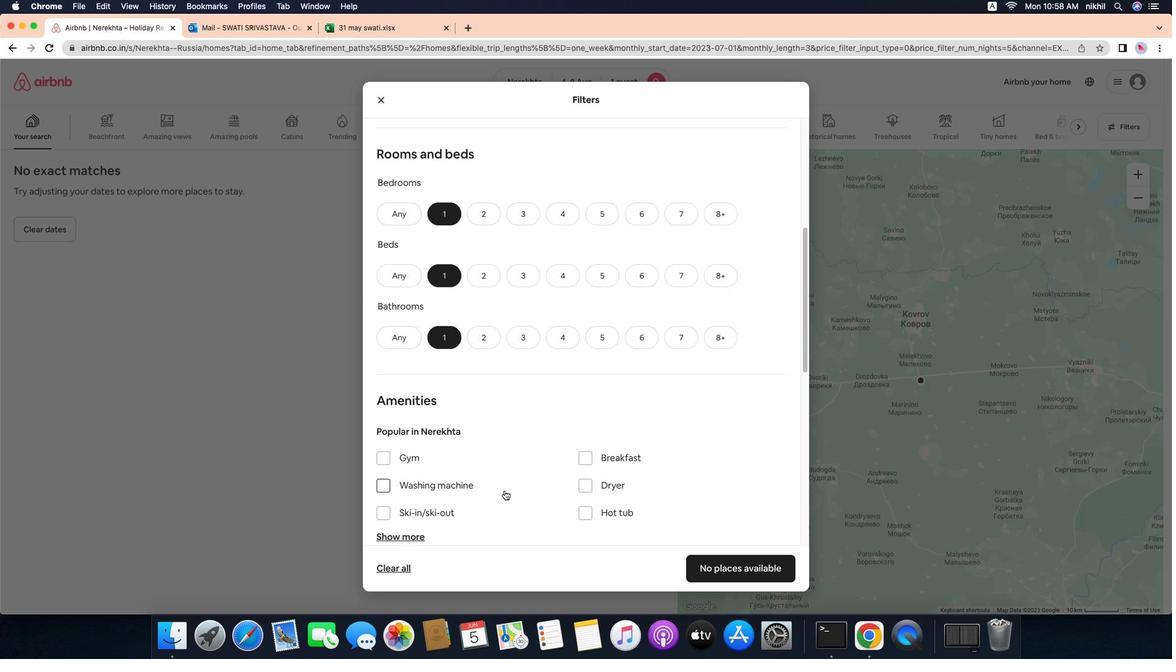 
Action: Mouse moved to (508, 484)
Screenshot: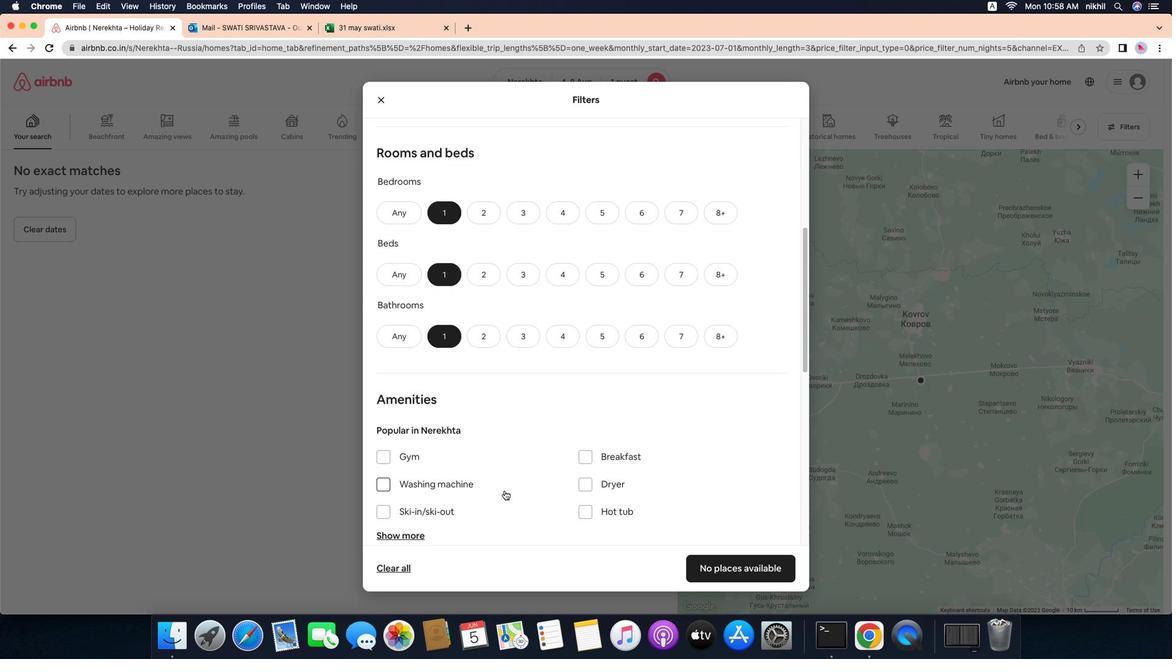 
Action: Mouse scrolled (508, 484) with delta (43, 4)
Screenshot: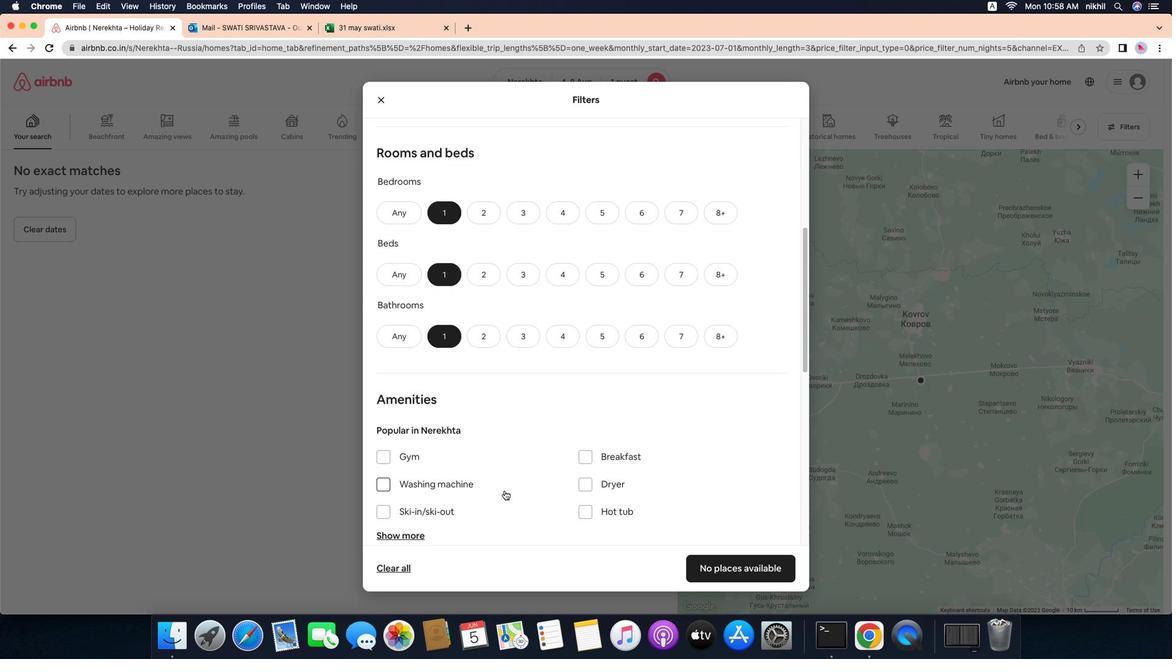 
Action: Mouse scrolled (508, 484) with delta (43, 3)
Screenshot: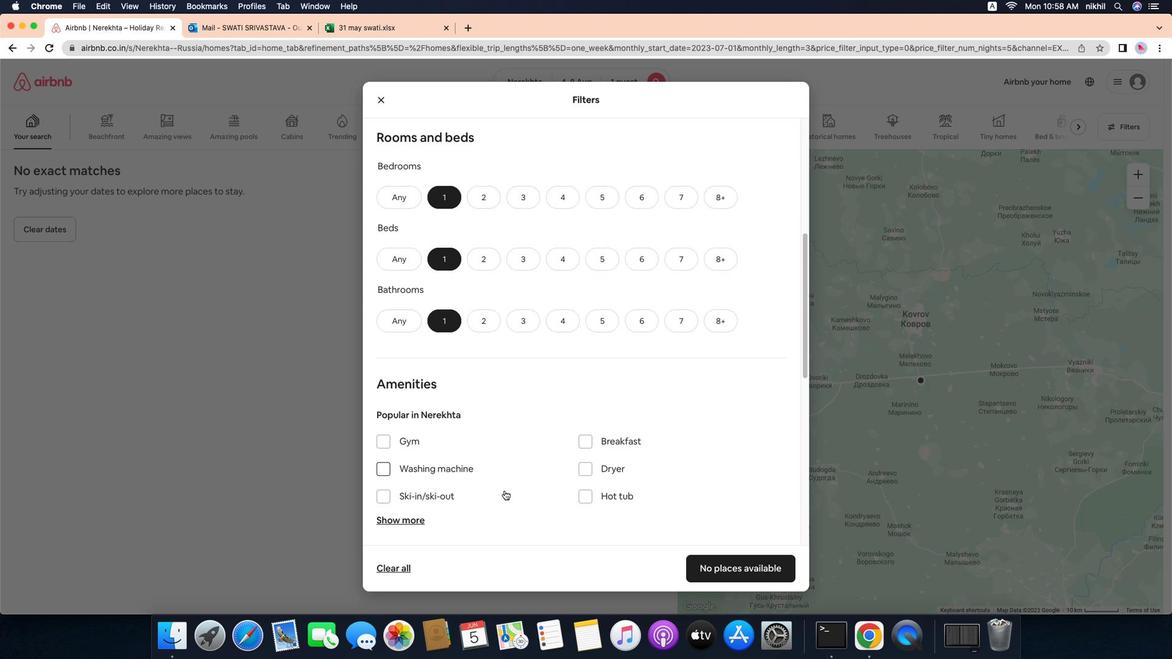 
Action: Mouse scrolled (508, 484) with delta (43, 3)
Screenshot: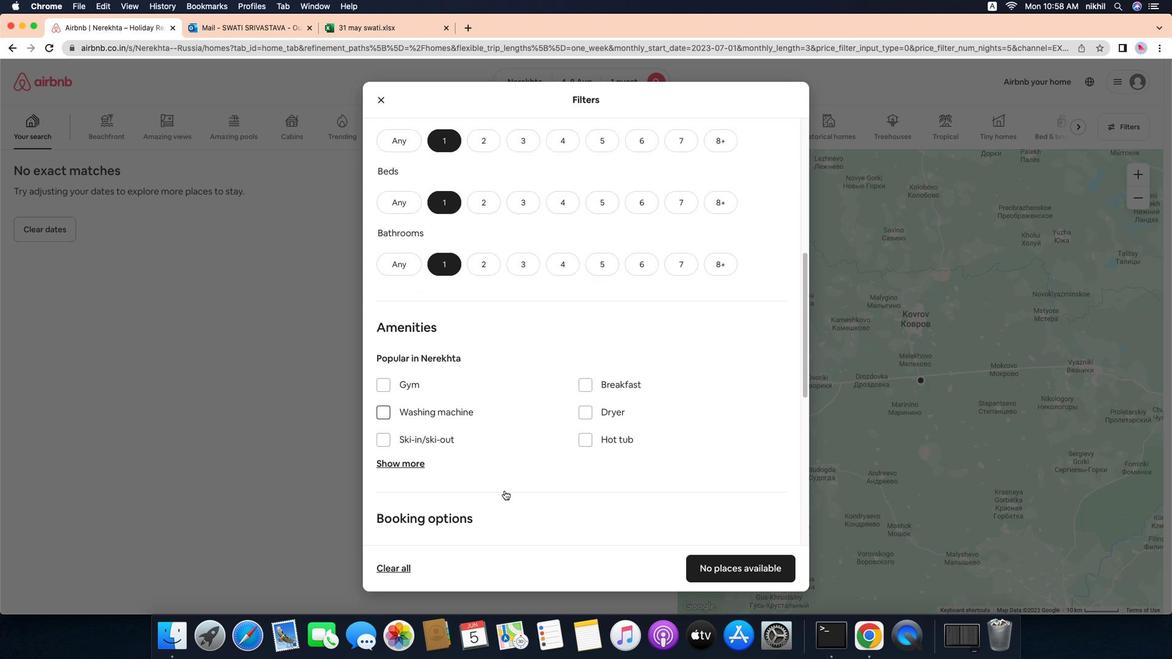 
Action: Mouse moved to (409, 368)
Screenshot: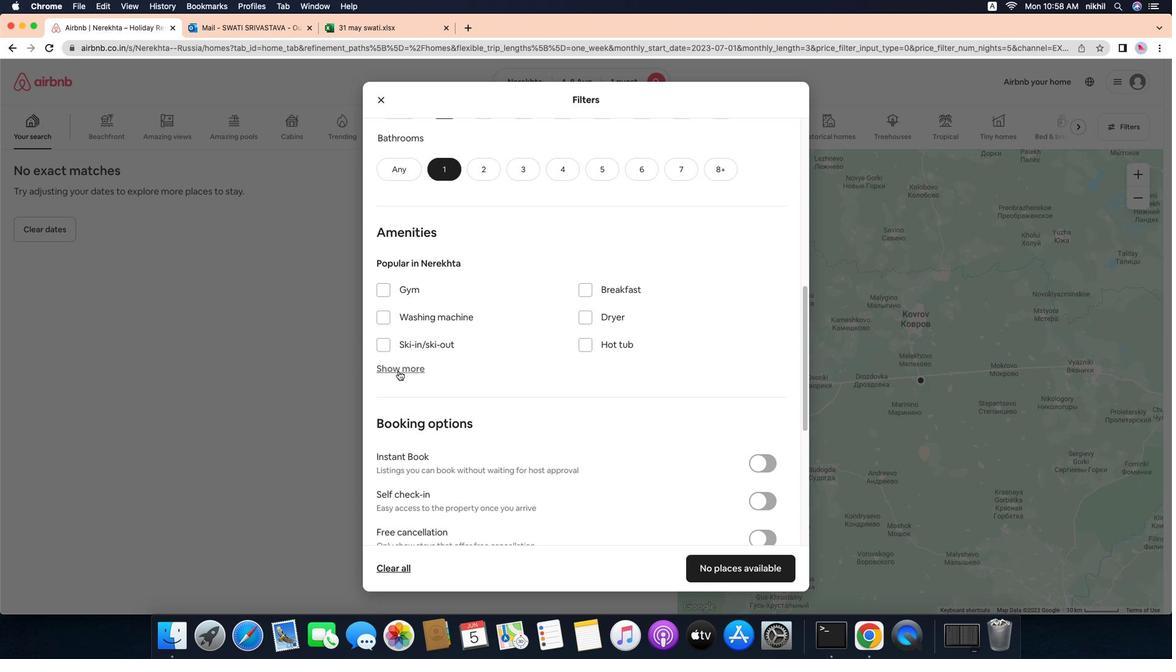 
Action: Mouse pressed left at (409, 368)
Screenshot: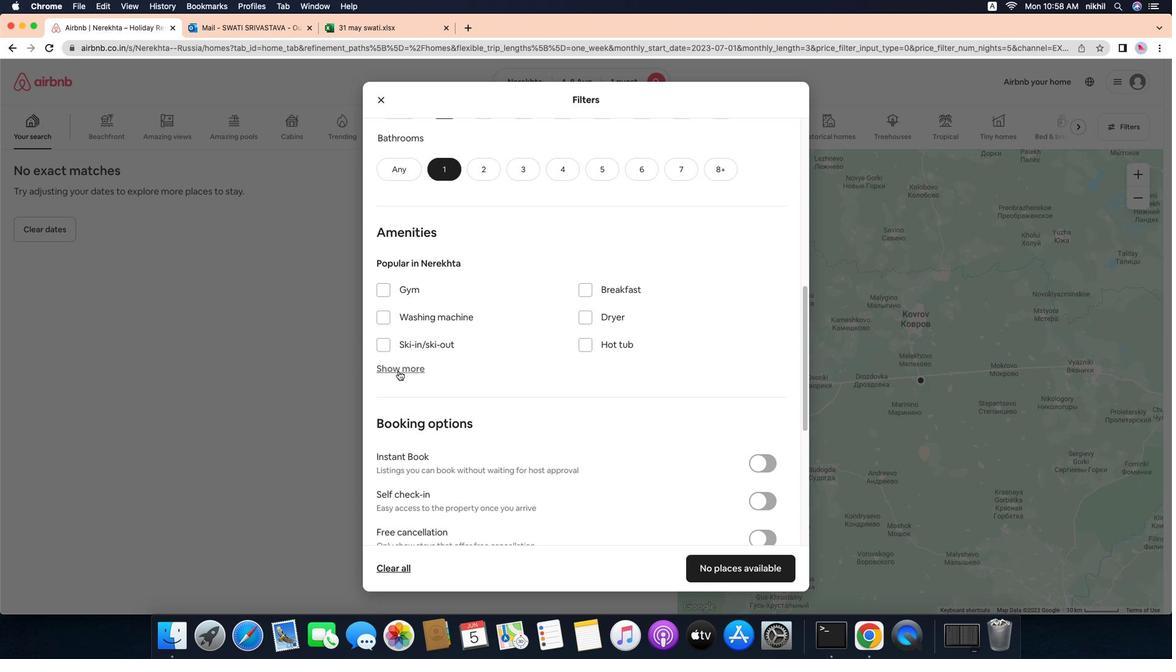 
Action: Mouse moved to (397, 404)
Screenshot: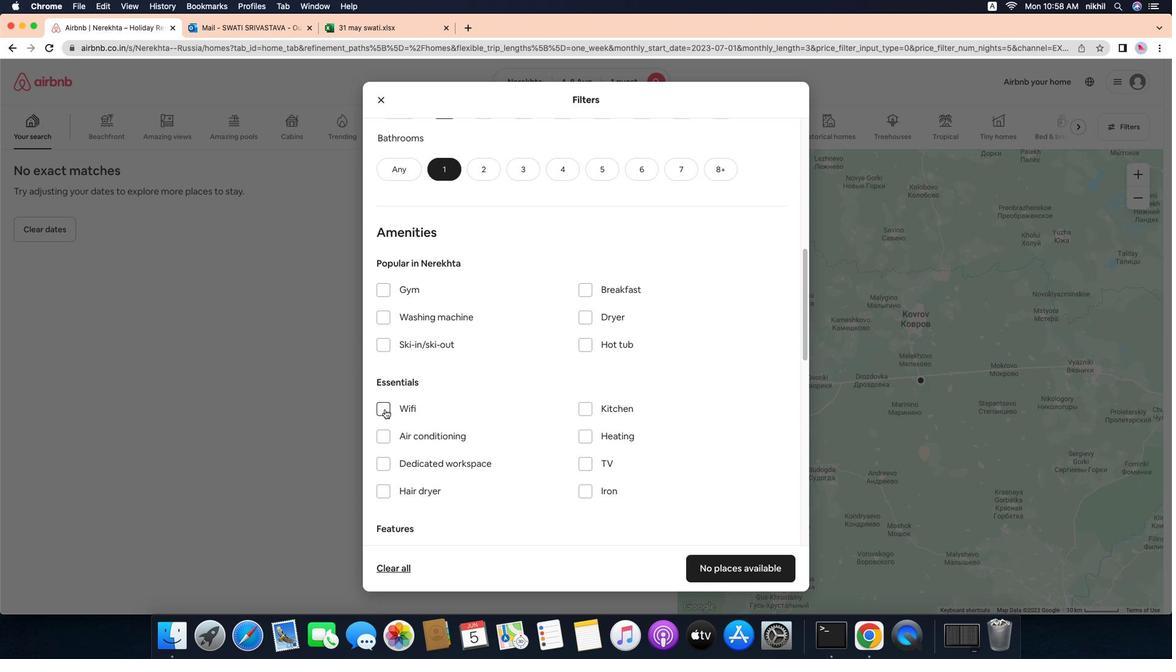 
Action: Mouse pressed left at (397, 404)
Screenshot: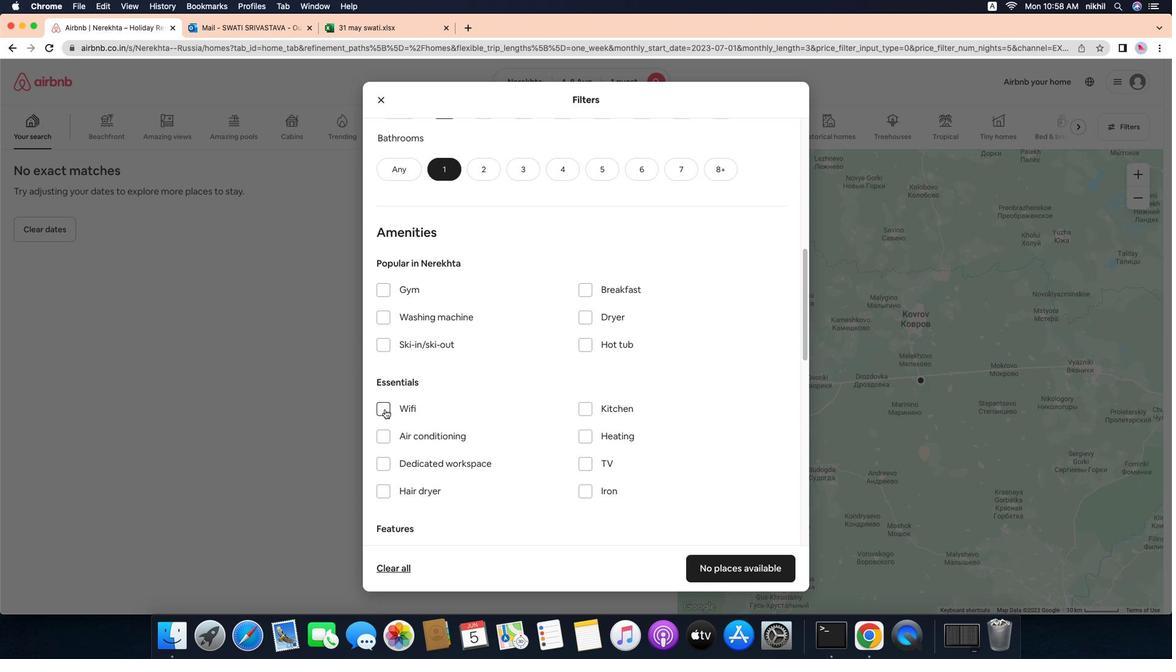 
Action: Mouse moved to (515, 428)
Screenshot: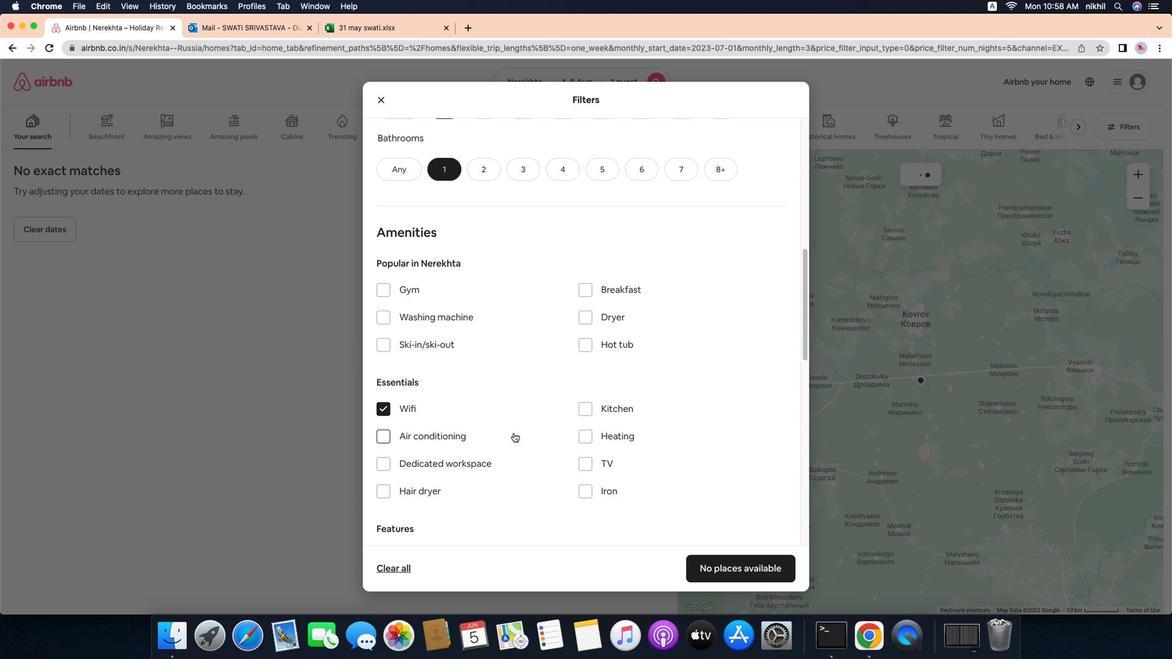
Action: Mouse scrolled (515, 428) with delta (43, 4)
Screenshot: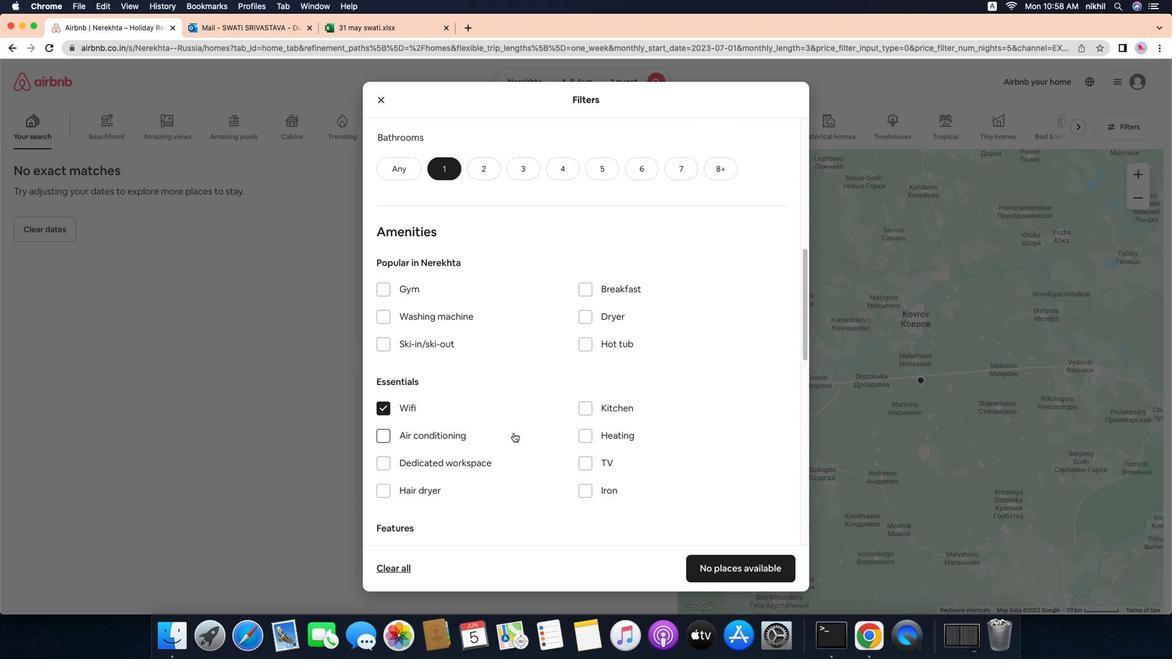 
Action: Mouse scrolled (515, 428) with delta (43, 4)
Screenshot: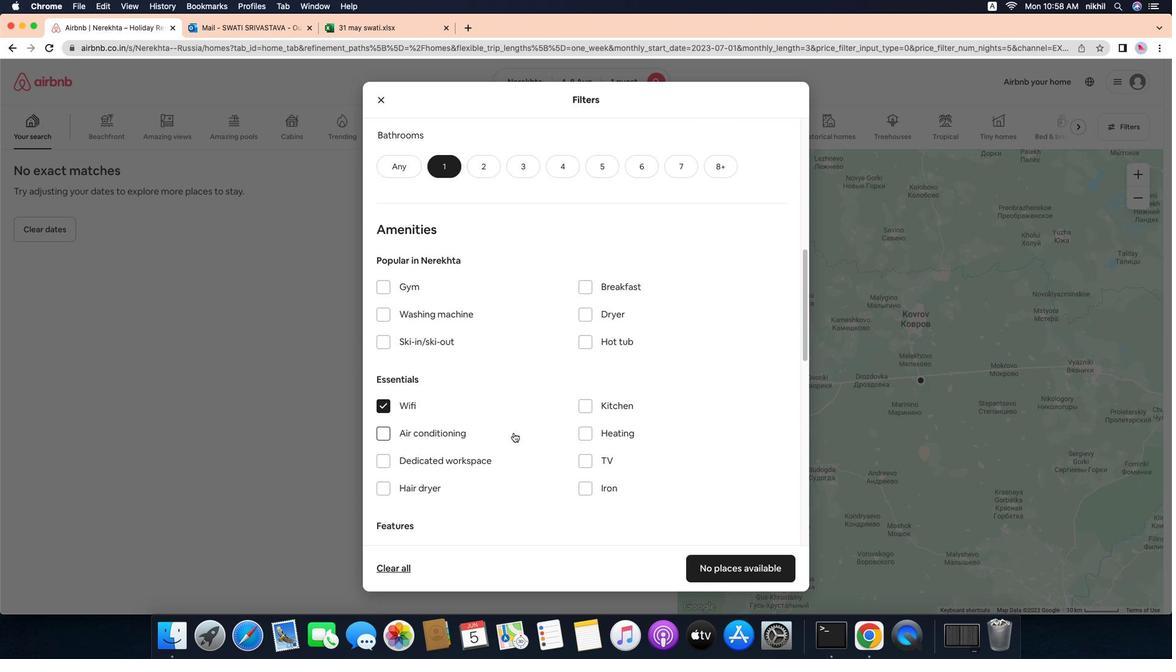 
Action: Mouse scrolled (515, 428) with delta (43, 4)
Screenshot: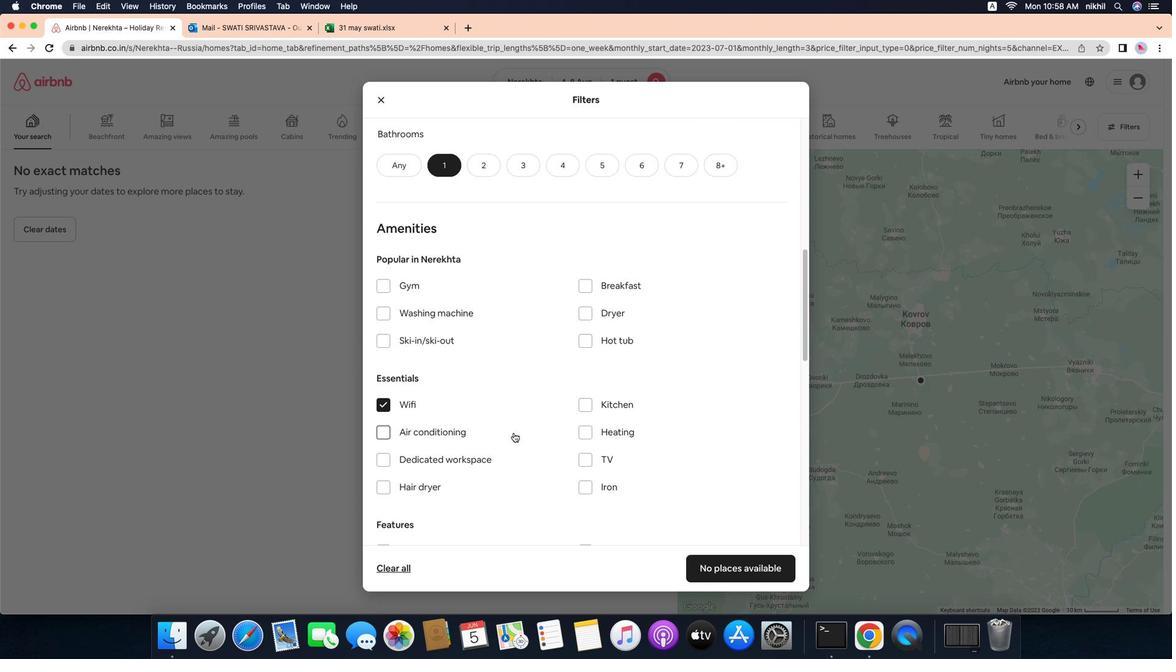 
Action: Mouse scrolled (515, 428) with delta (43, 4)
Screenshot: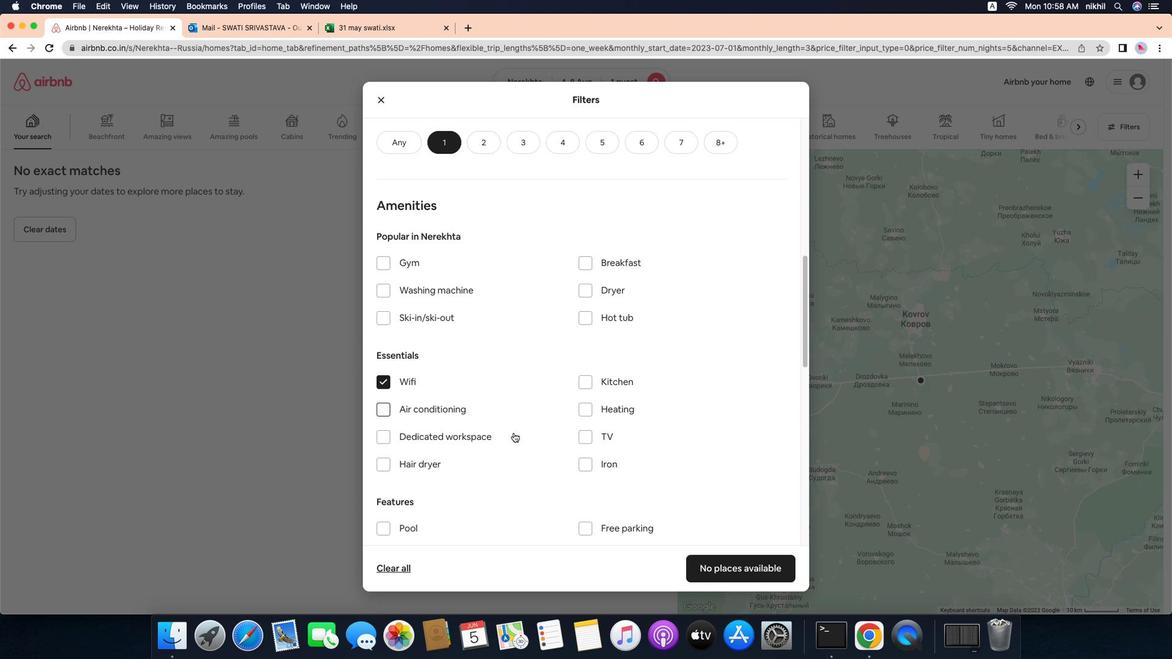 
Action: Mouse scrolled (515, 428) with delta (43, 4)
Screenshot: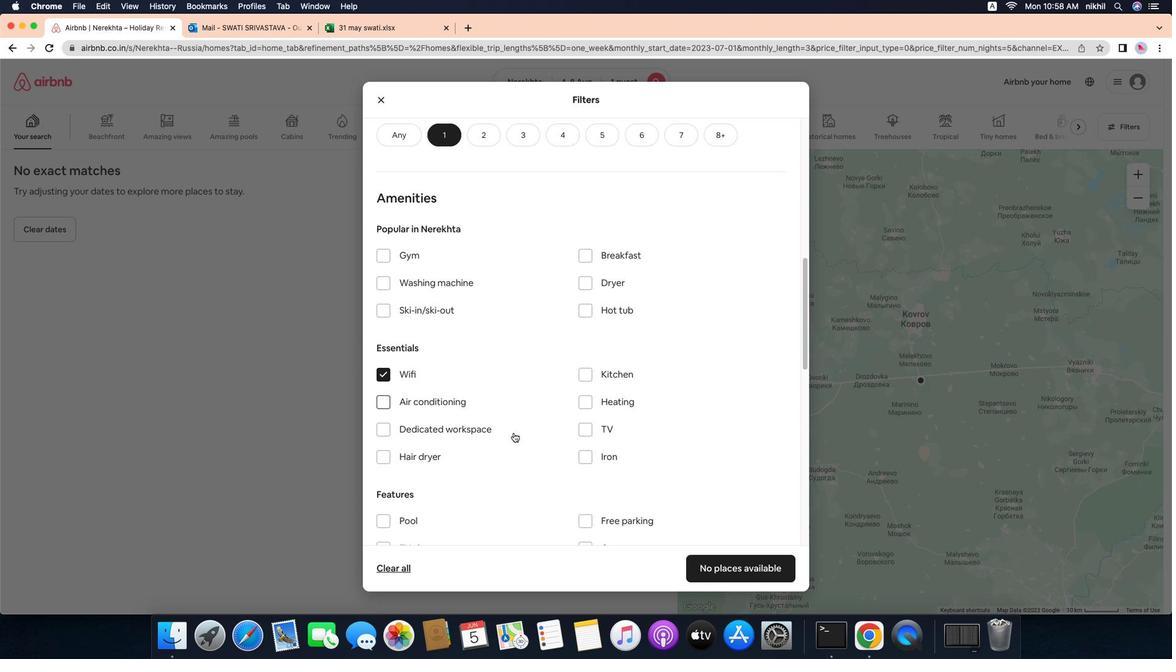 
Action: Mouse scrolled (515, 428) with delta (43, 3)
Screenshot: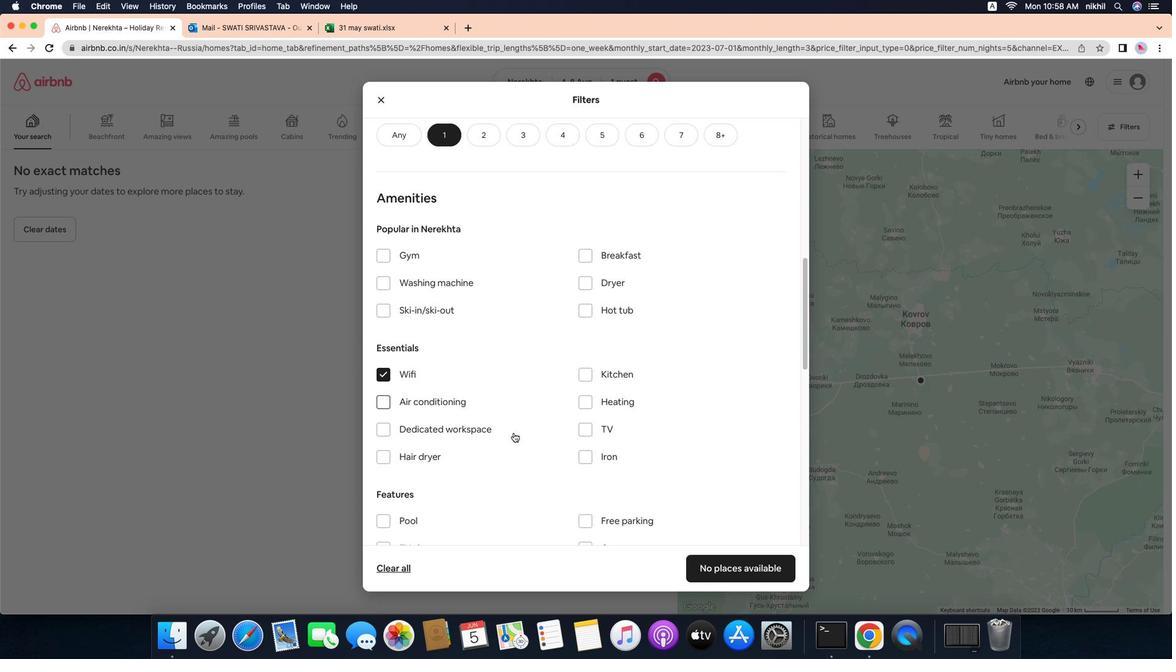 
Action: Mouse scrolled (515, 428) with delta (43, 2)
Screenshot: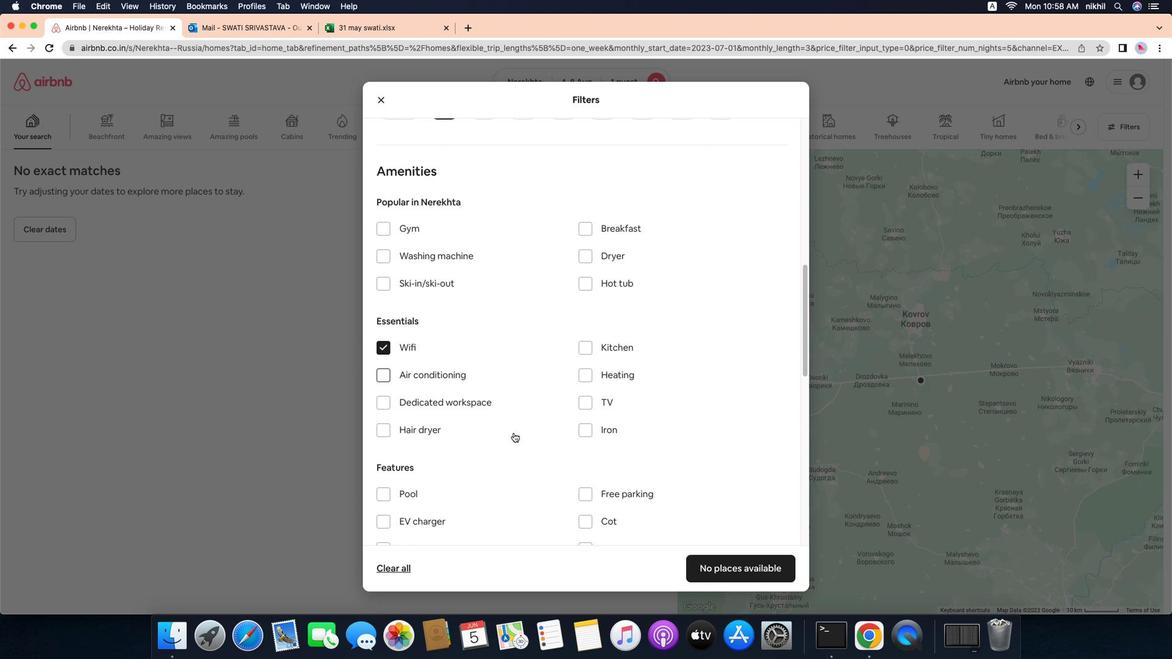 
Action: Mouse moved to (672, 470)
Screenshot: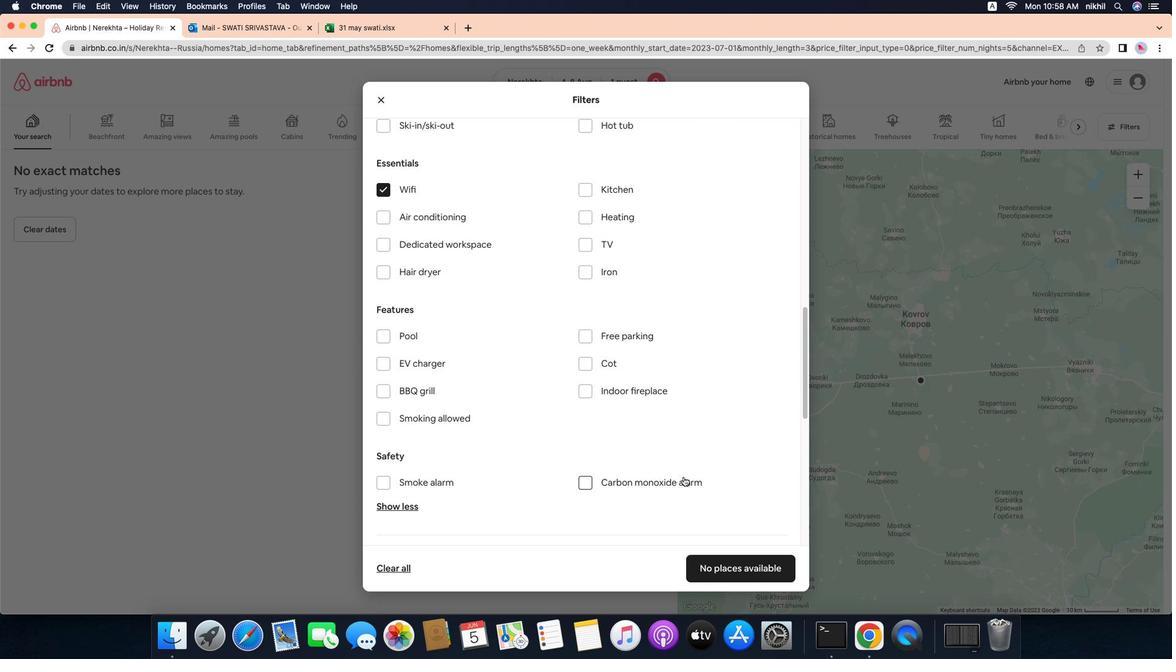 
Action: Mouse scrolled (672, 470) with delta (43, 4)
Screenshot: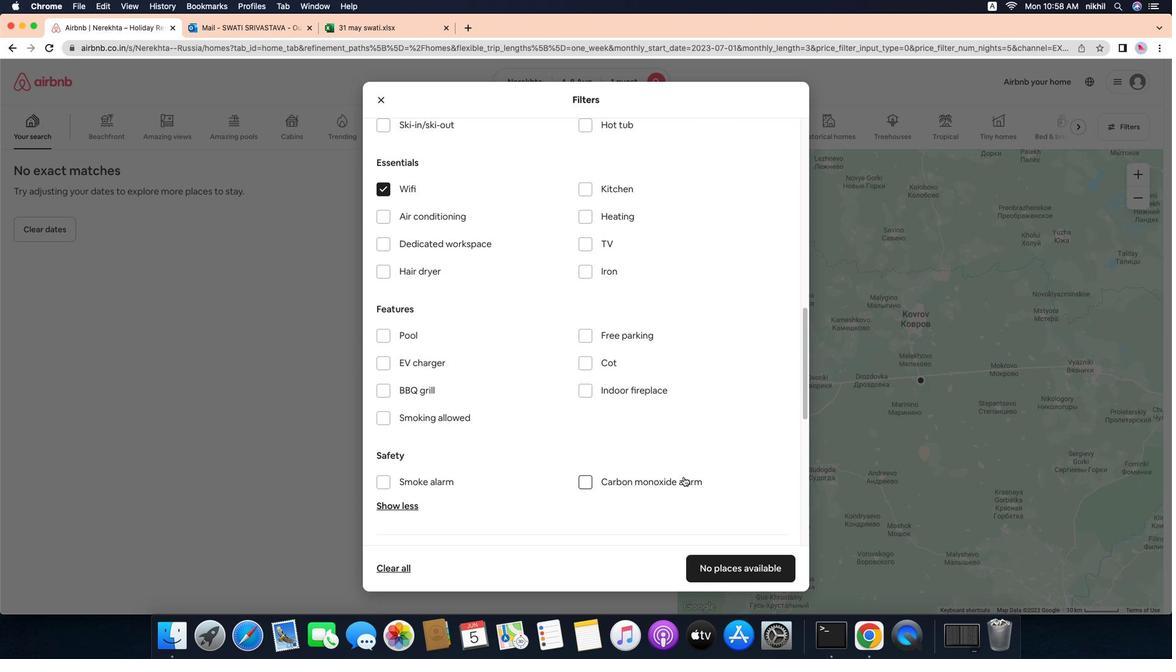 
Action: Mouse scrolled (672, 470) with delta (43, 4)
Screenshot: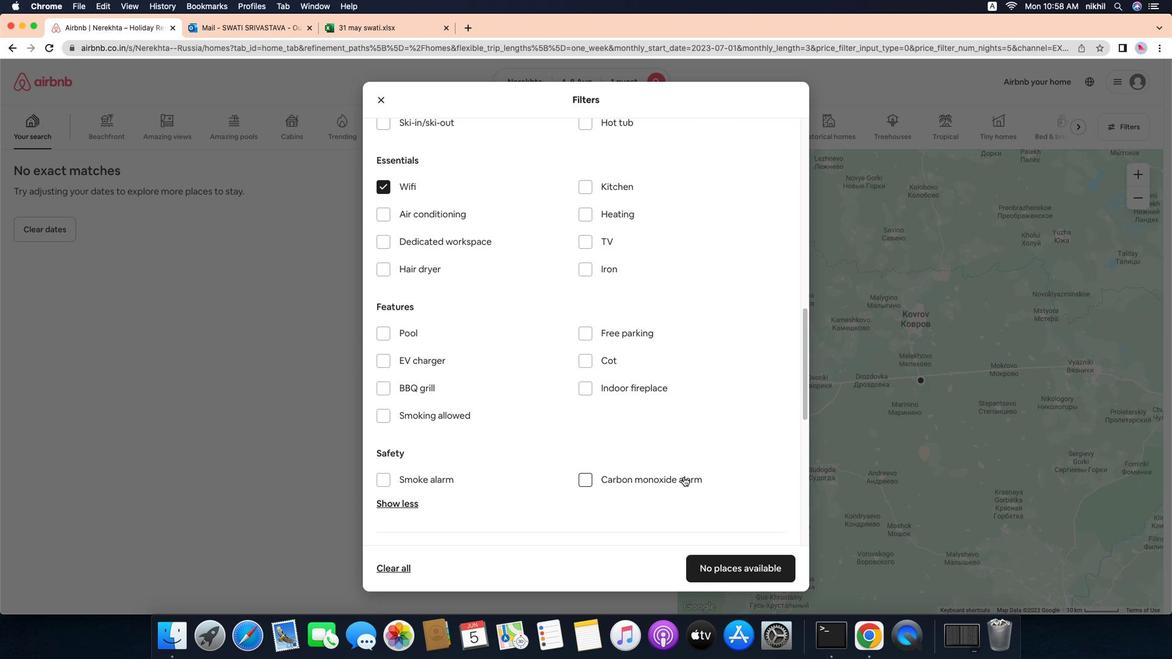 
Action: Mouse scrolled (672, 470) with delta (43, 3)
Screenshot: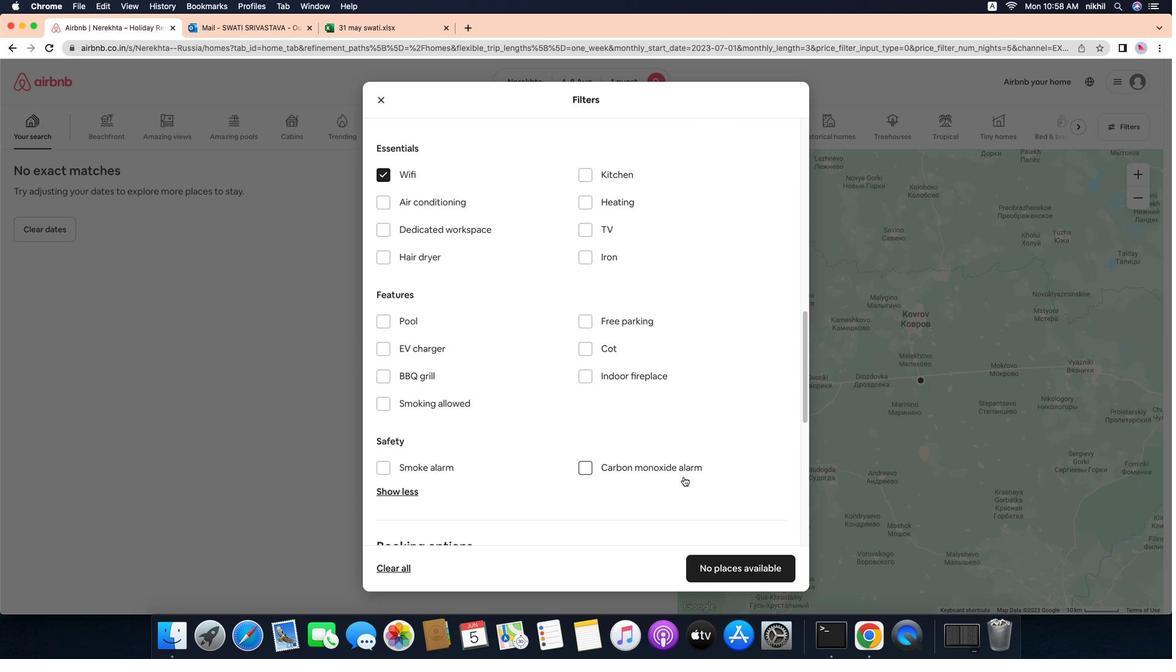 
Action: Mouse scrolled (672, 470) with delta (43, 2)
Screenshot: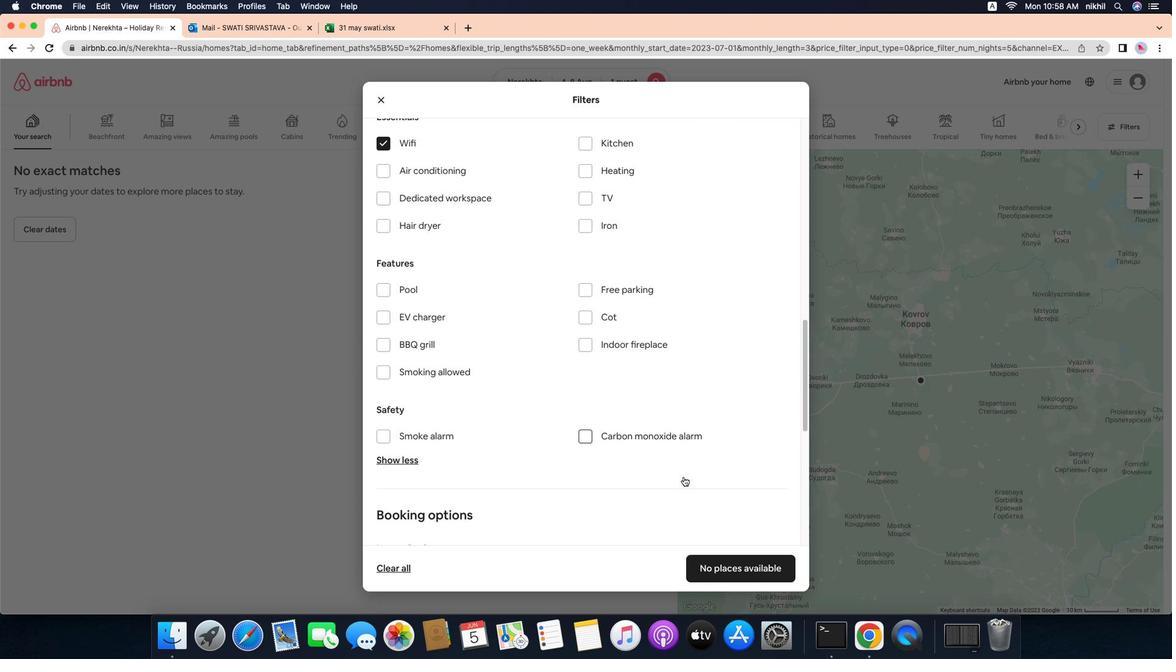 
Action: Mouse moved to (740, 439)
Screenshot: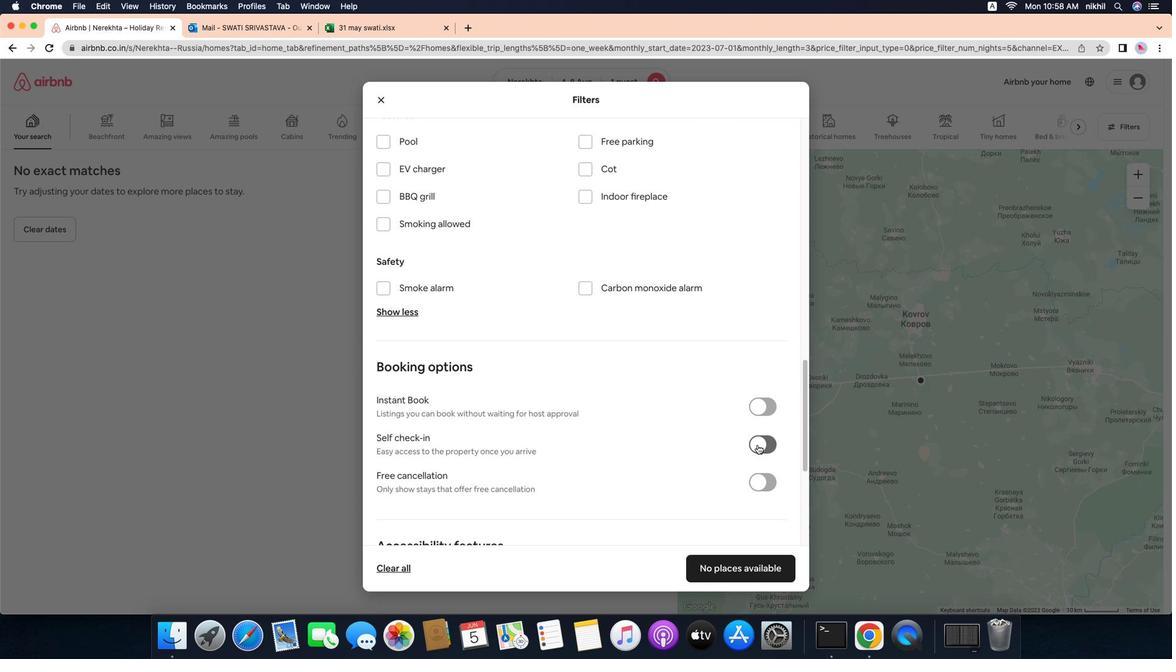 
Action: Mouse pressed left at (740, 439)
Screenshot: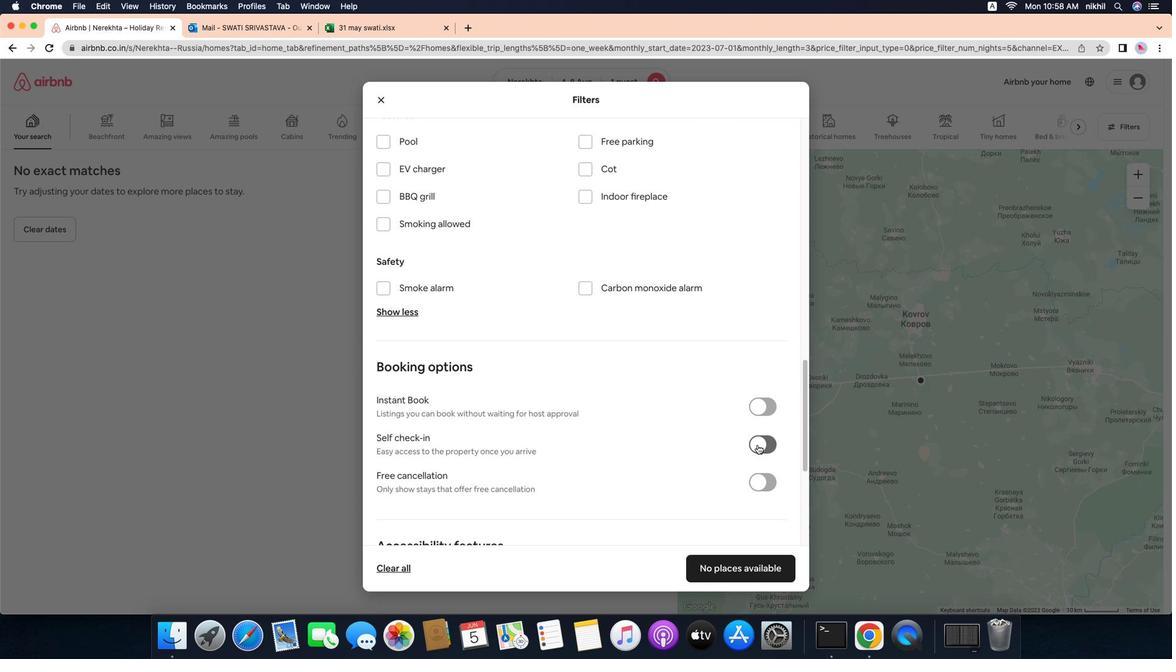 
Action: Mouse moved to (573, 473)
Screenshot: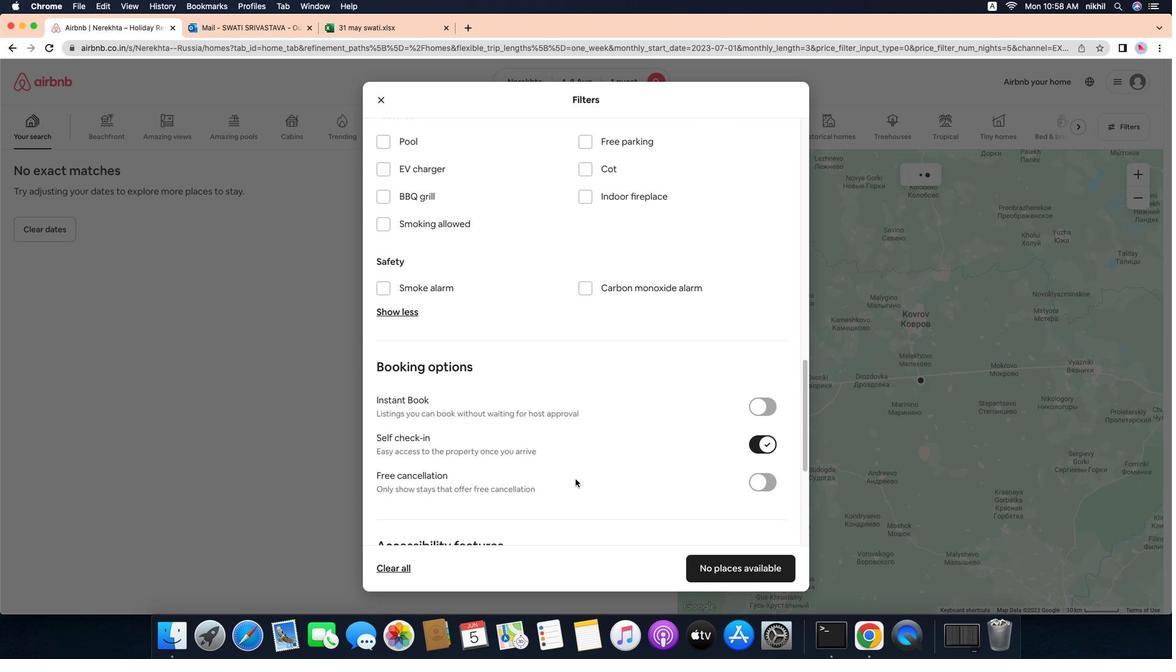 
Action: Mouse scrolled (573, 473) with delta (43, 4)
Screenshot: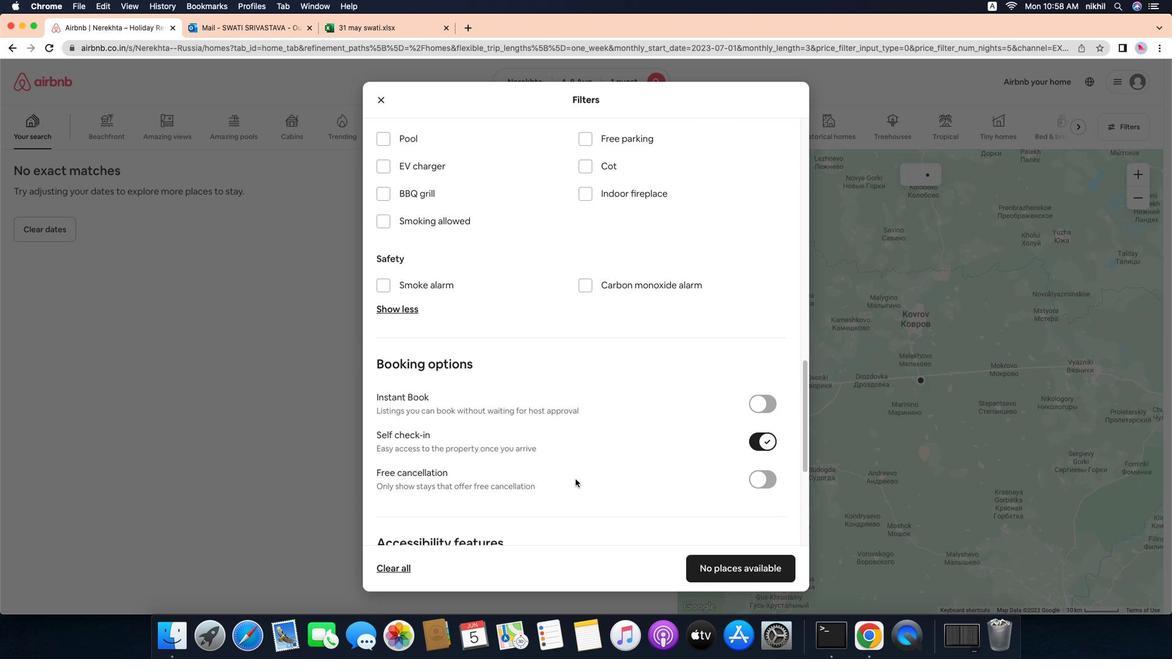 
Action: Mouse scrolled (573, 473) with delta (43, 4)
Screenshot: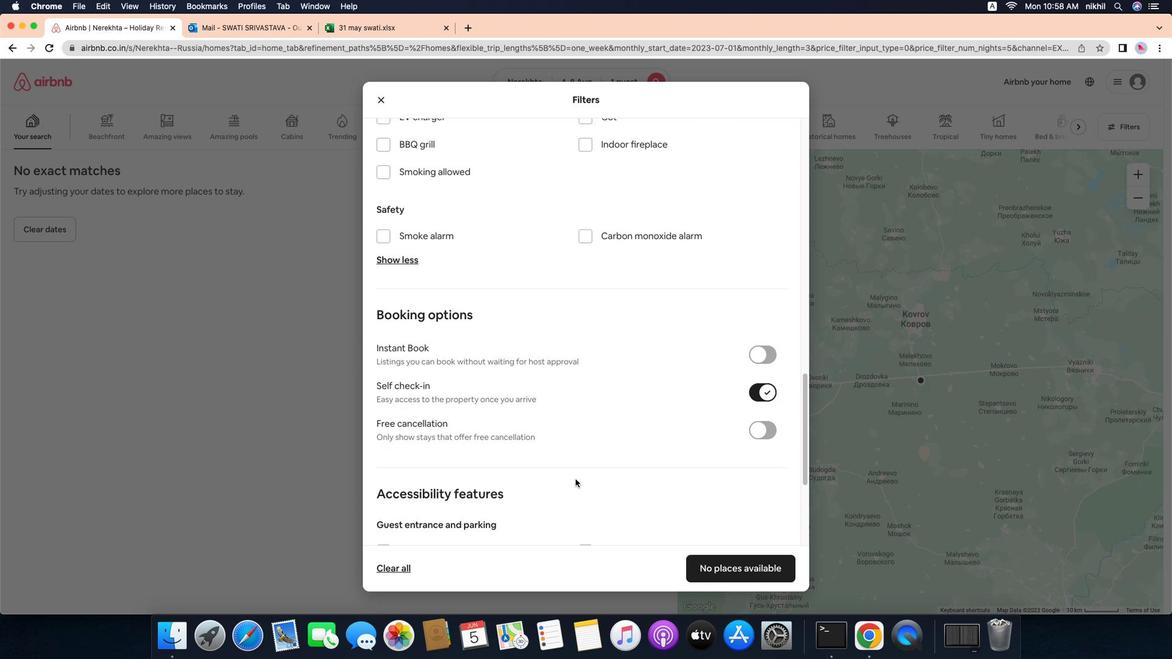 
Action: Mouse scrolled (573, 473) with delta (43, 3)
Screenshot: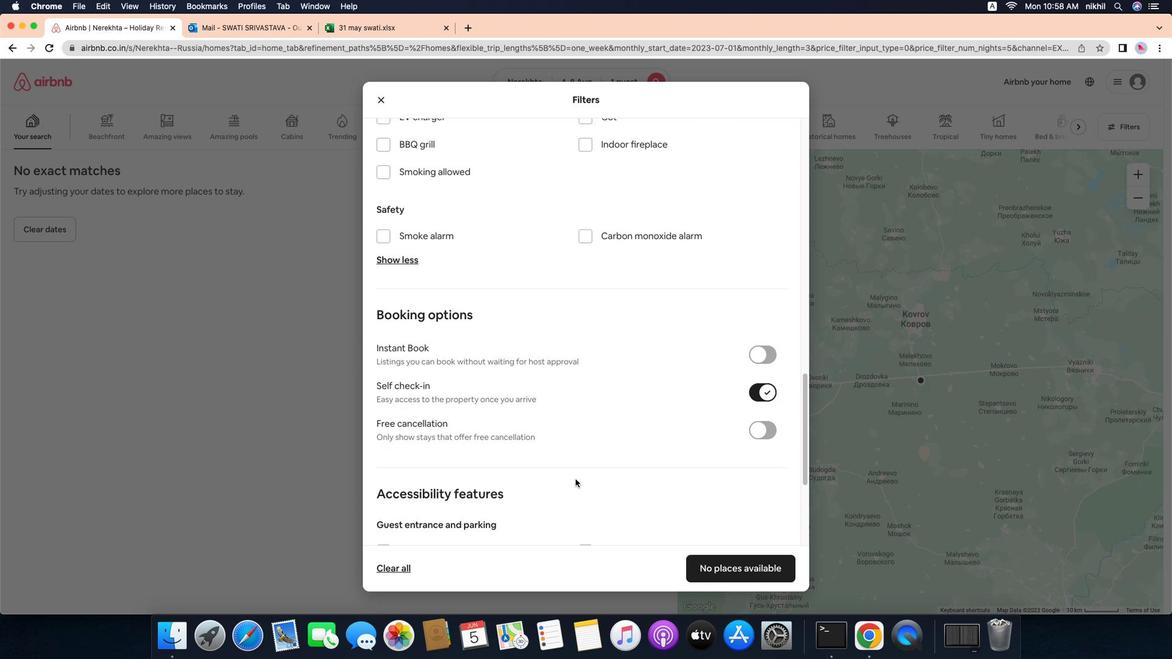 
Action: Mouse scrolled (573, 473) with delta (43, 1)
Screenshot: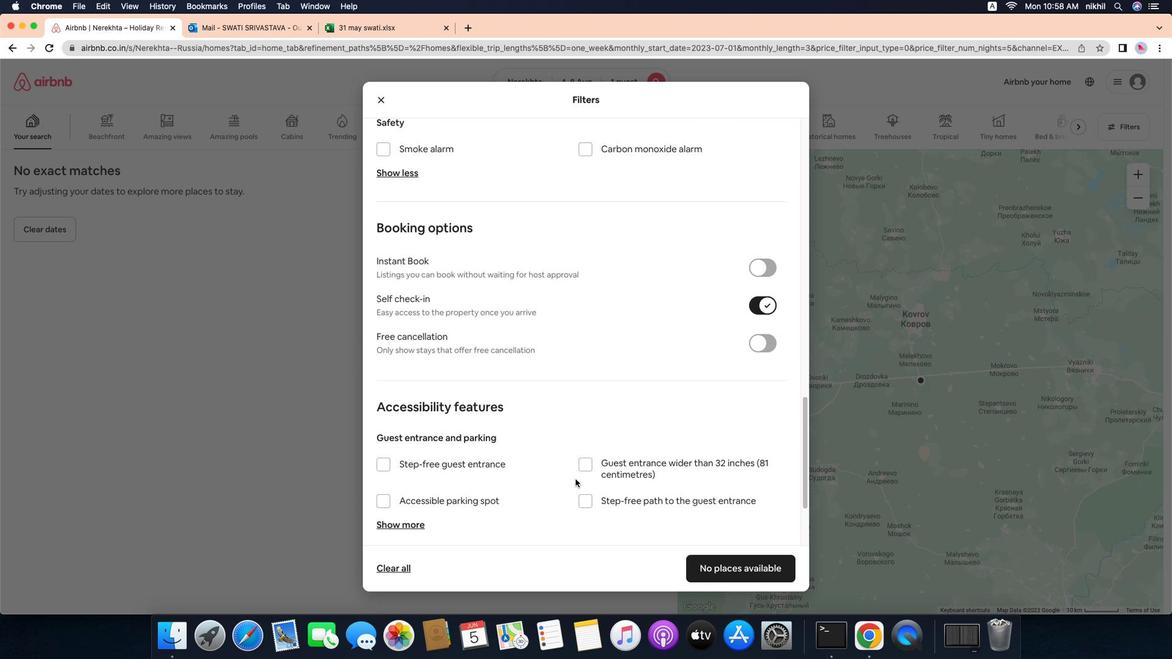 
Action: Mouse scrolled (573, 473) with delta (43, 1)
Screenshot: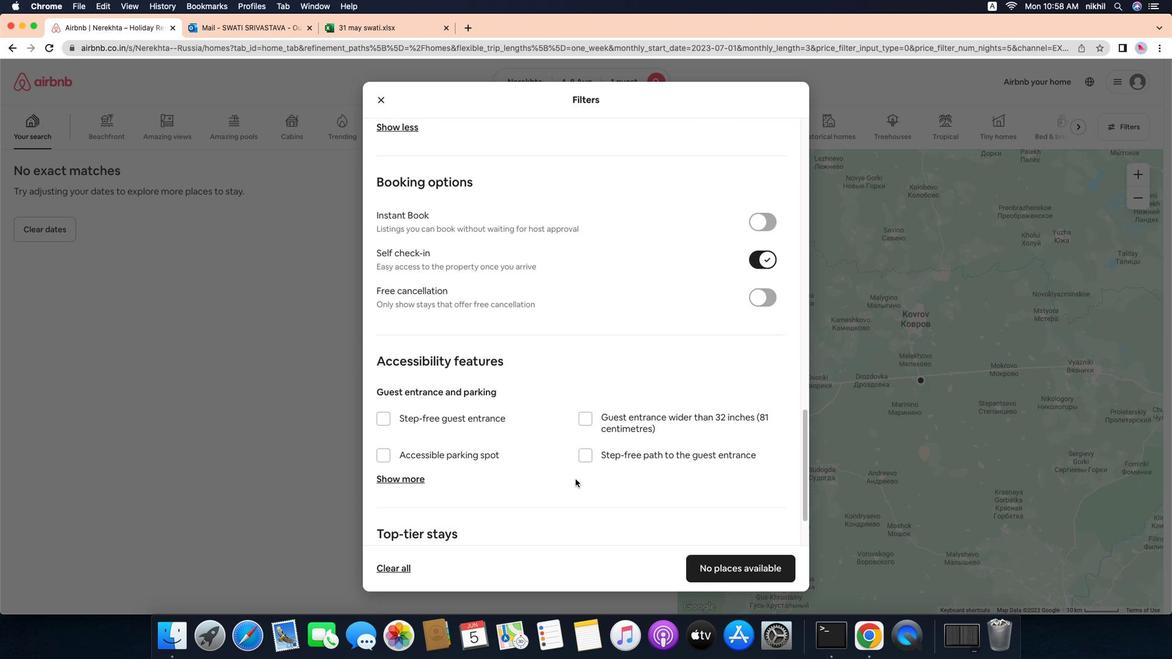 
Action: Mouse moved to (572, 473)
Screenshot: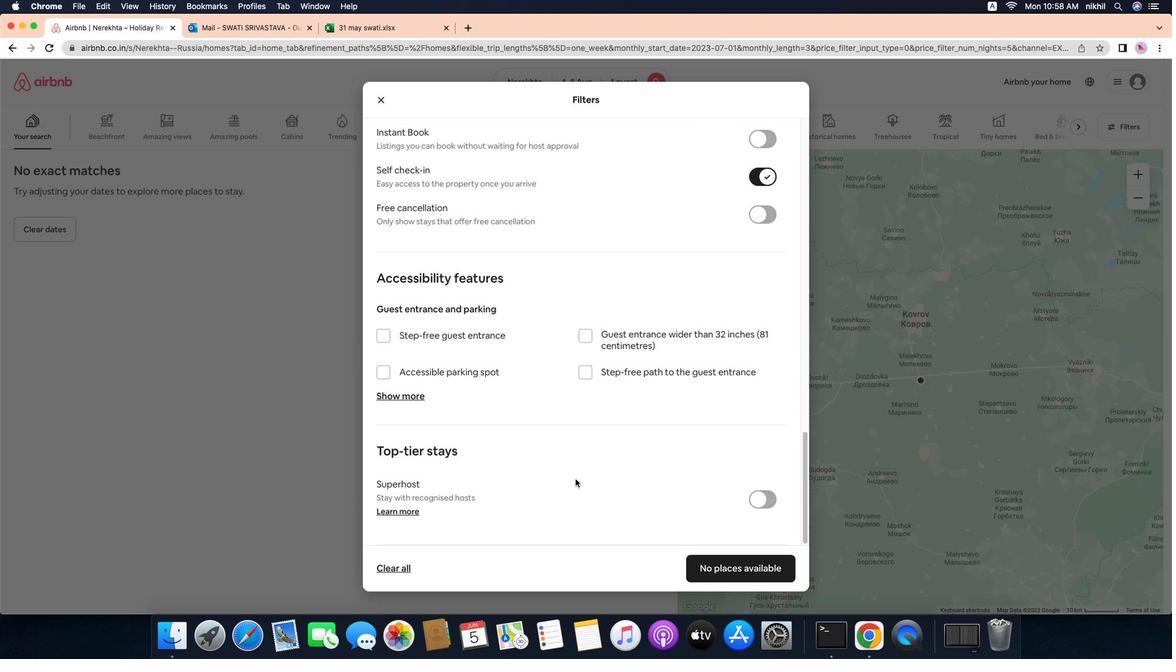 
Action: Mouse scrolled (572, 473) with delta (43, 4)
Screenshot: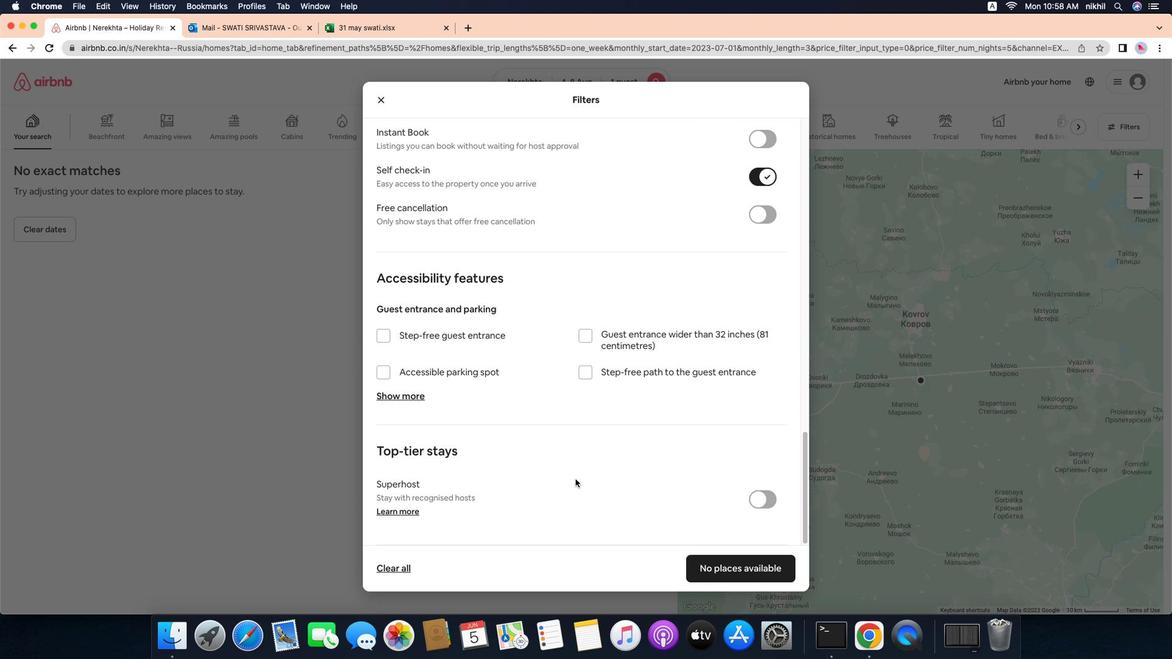
Action: Mouse scrolled (572, 473) with delta (43, 4)
Screenshot: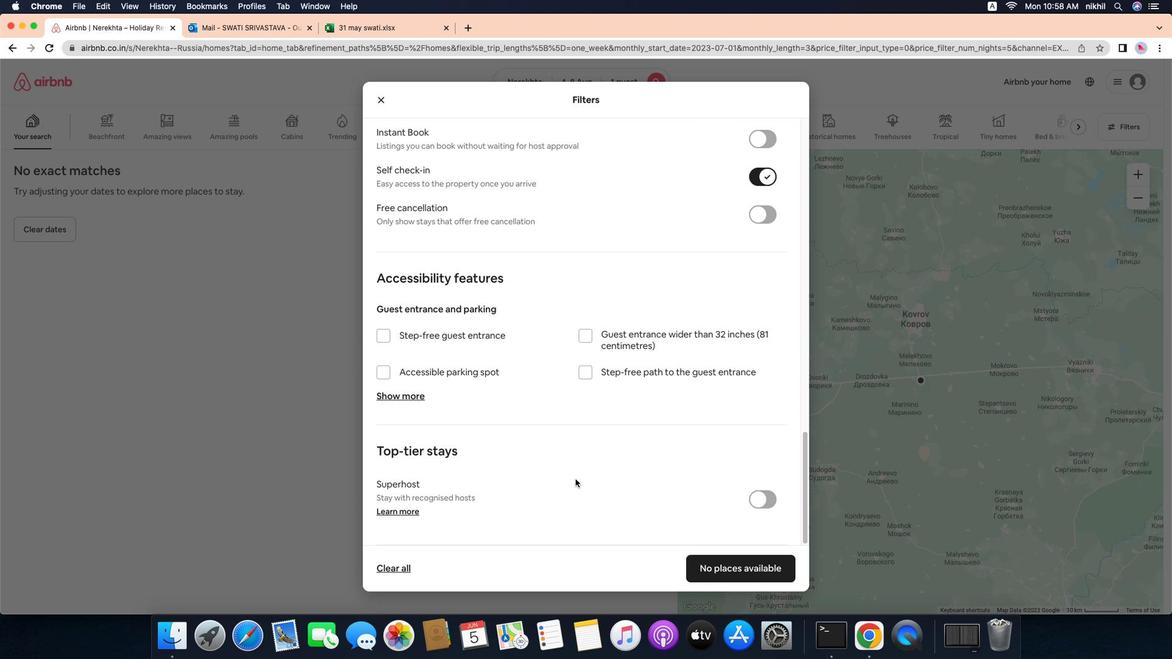 
Action: Mouse scrolled (572, 473) with delta (43, 3)
Screenshot: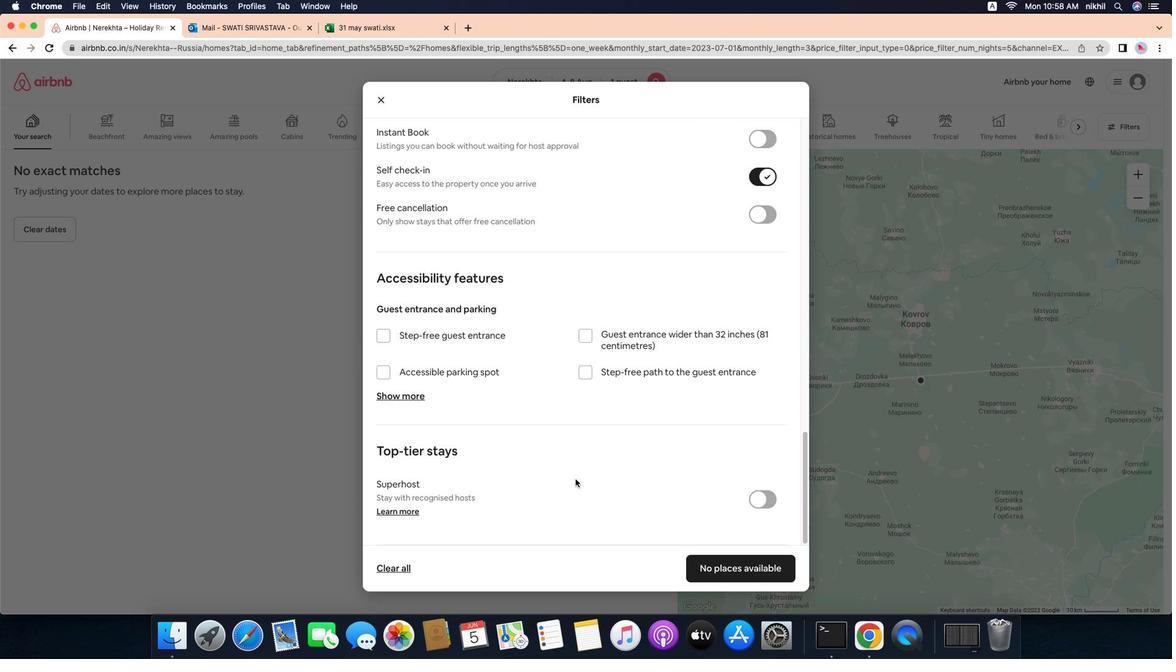 
Action: Mouse scrolled (572, 473) with delta (43, 1)
Screenshot: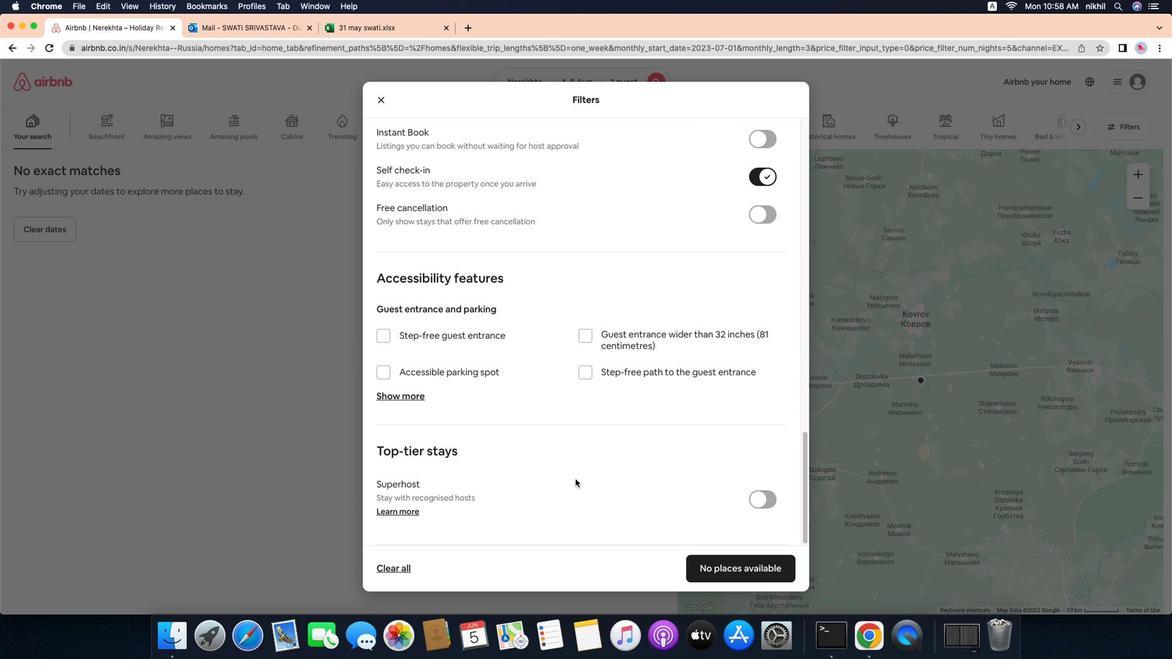 
Action: Mouse moved to (694, 562)
Screenshot: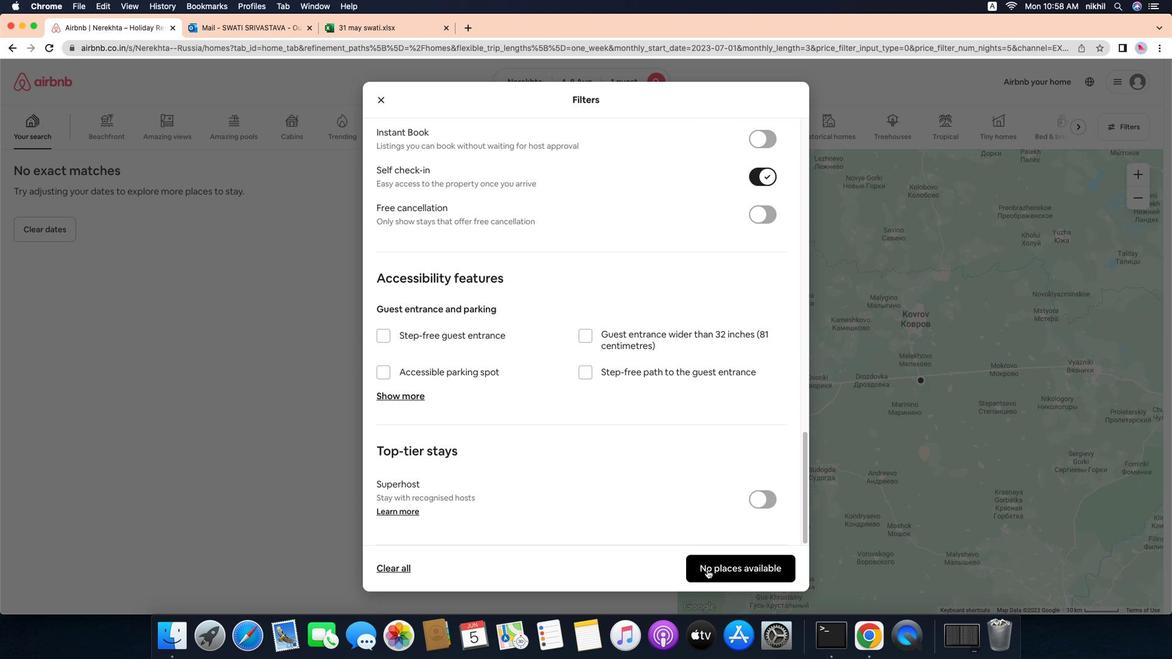 
Action: Mouse pressed left at (694, 562)
Screenshot: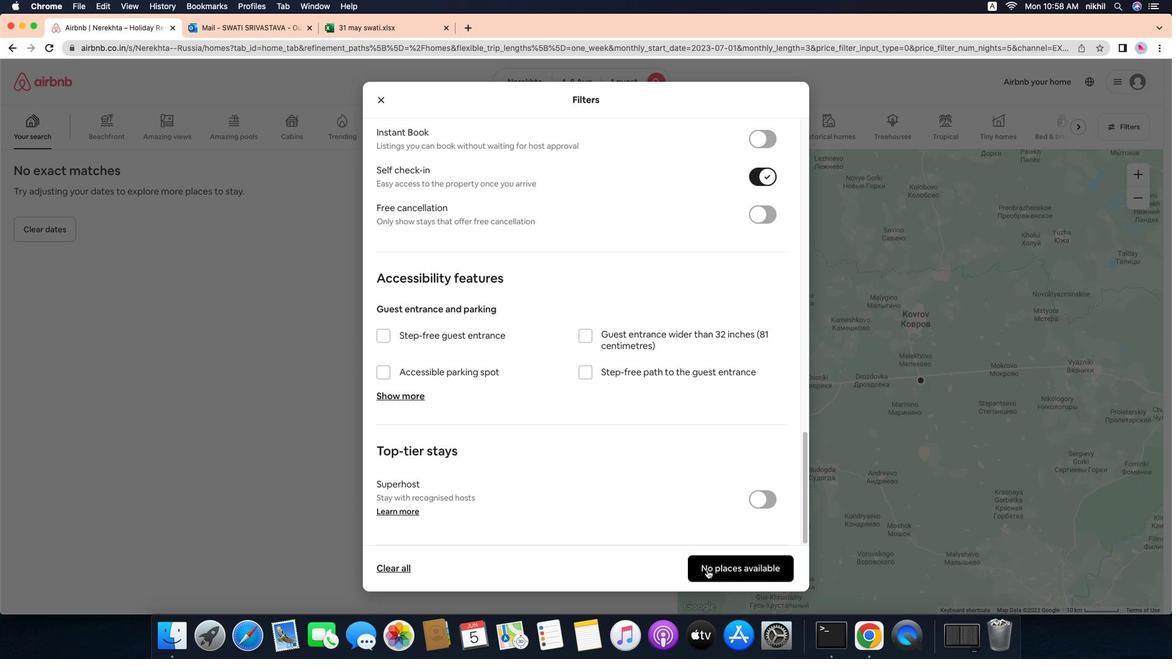 
Action: Mouse moved to (478, 323)
Screenshot: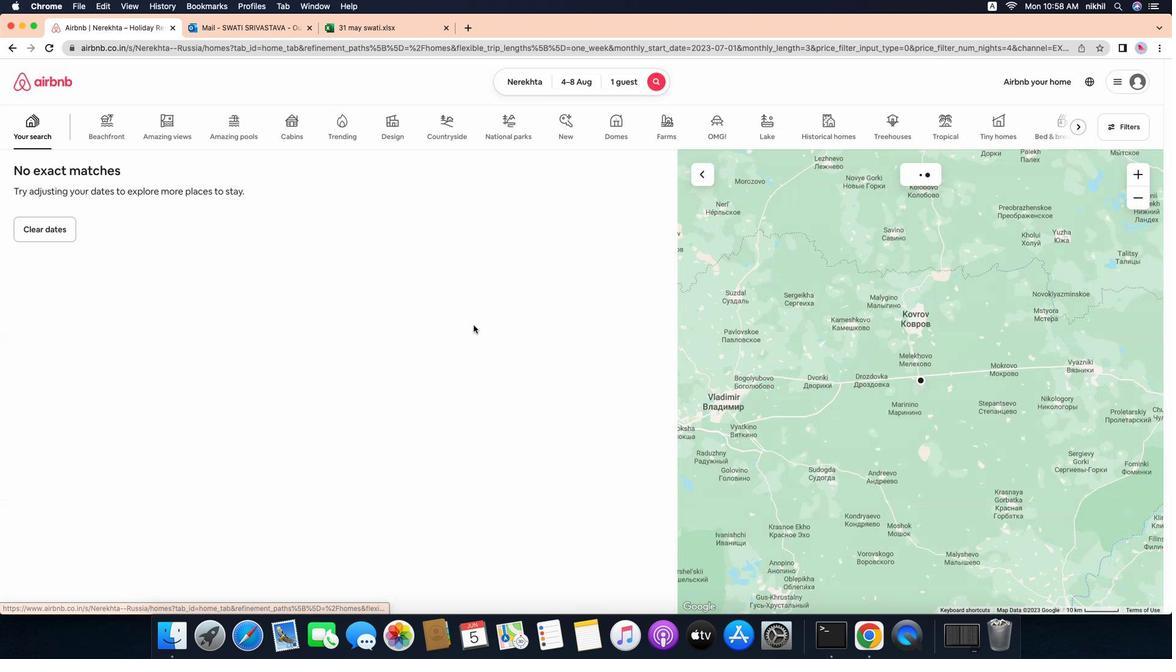 
